 Task: Search one way flight ticket for 4 adults, 2 children, 2 infants in seat and 1 infant on lap in economy from Concord: Concord-padgett Regional Airport to Jackson: Jackson Hole Airport on 5-2-2023. Choice of flights is Singapure airlines. Number of bags: 1 carry on bag. Price is upto 75000. Outbound departure time preference is 9:00.
Action: Mouse moved to (247, 352)
Screenshot: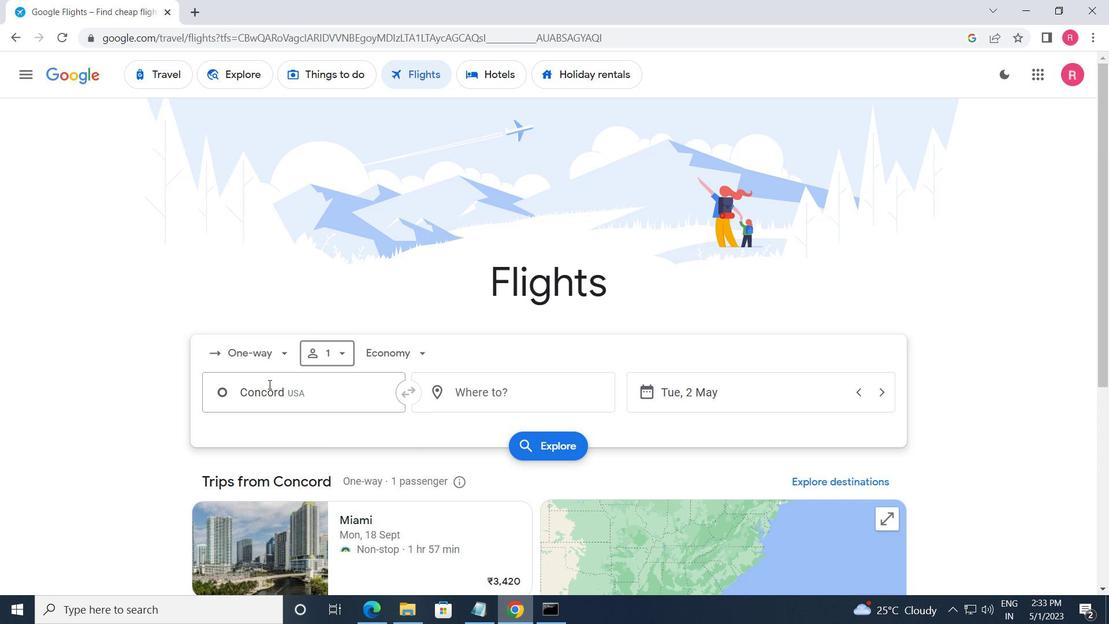 
Action: Mouse pressed left at (247, 352)
Screenshot: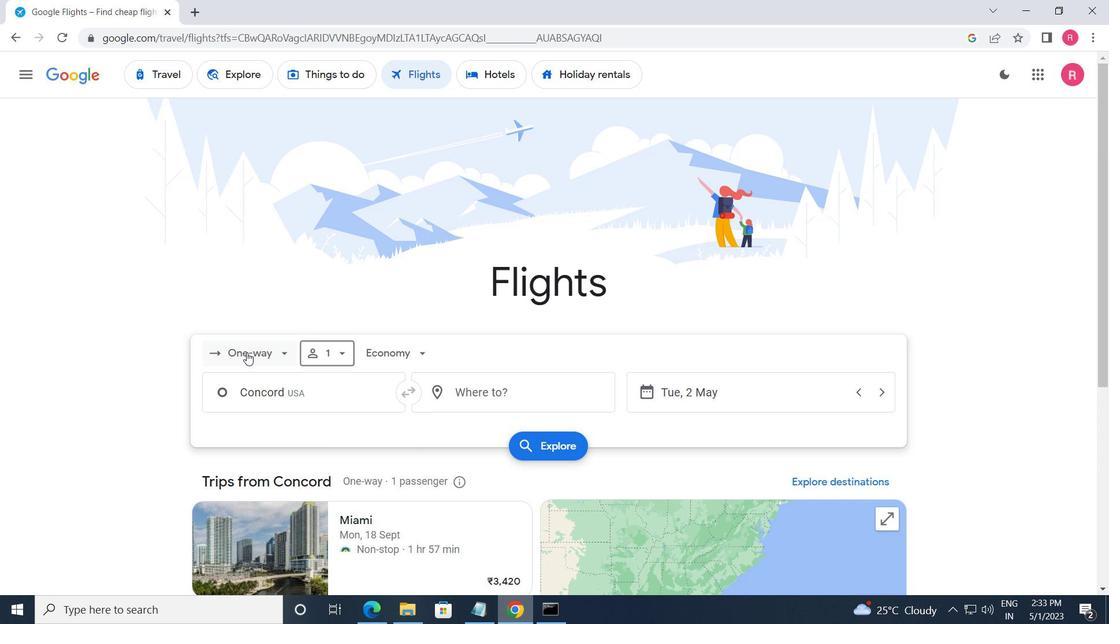 
Action: Mouse moved to (279, 414)
Screenshot: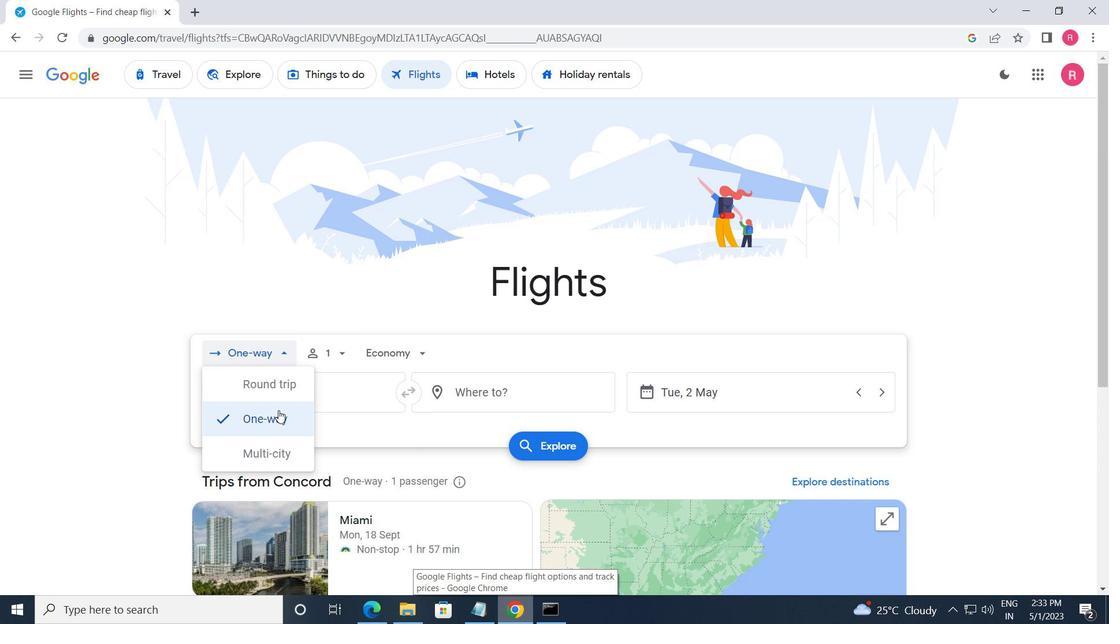 
Action: Mouse pressed left at (279, 414)
Screenshot: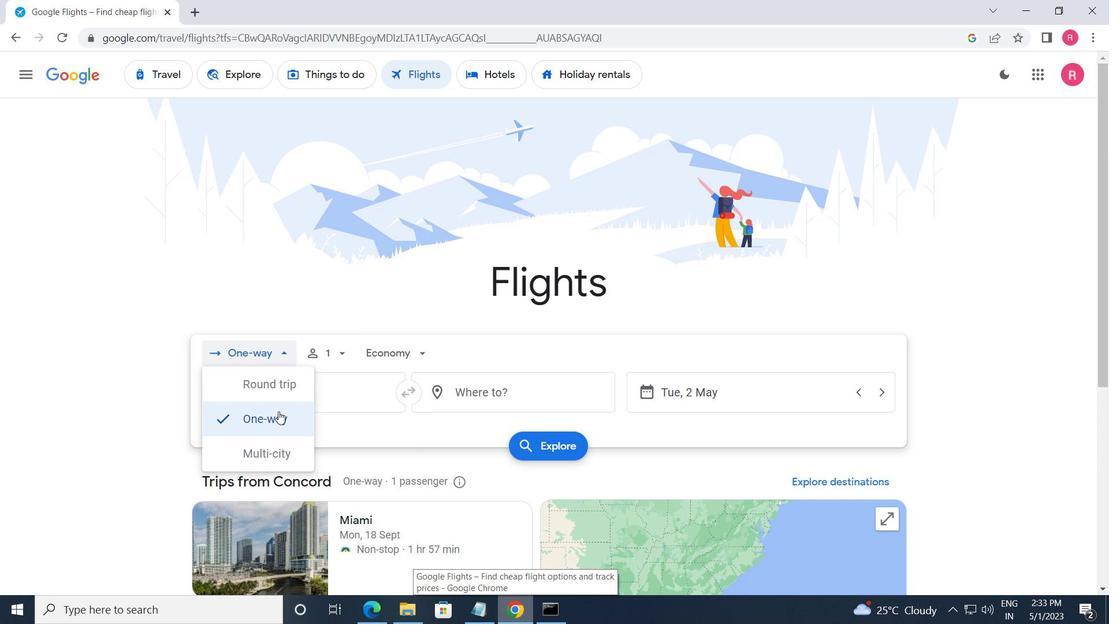 
Action: Mouse moved to (318, 356)
Screenshot: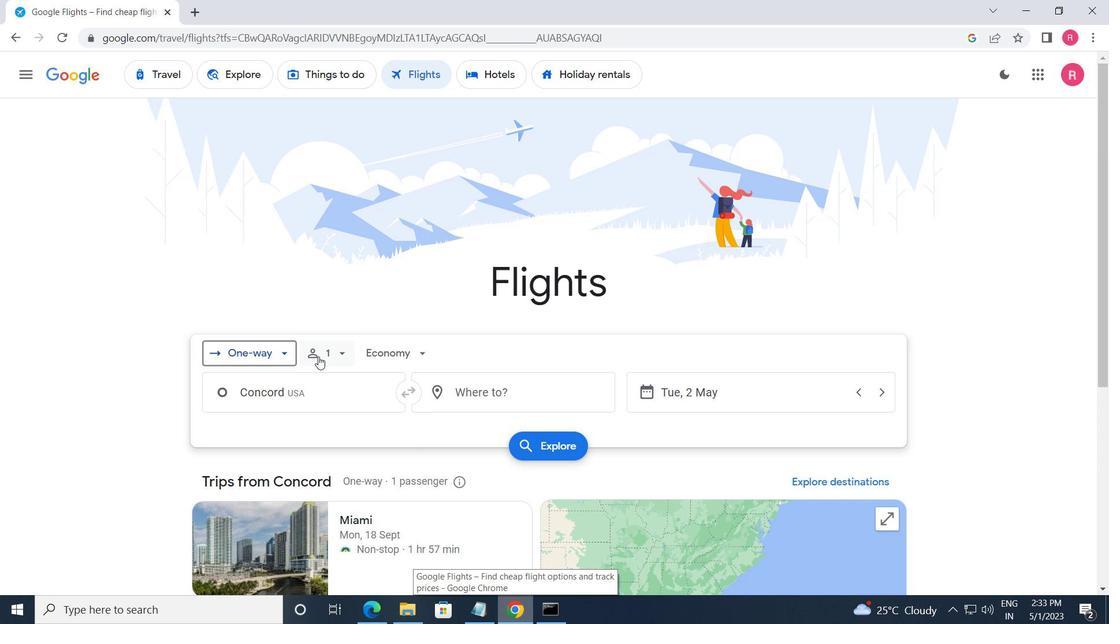 
Action: Mouse pressed left at (318, 356)
Screenshot: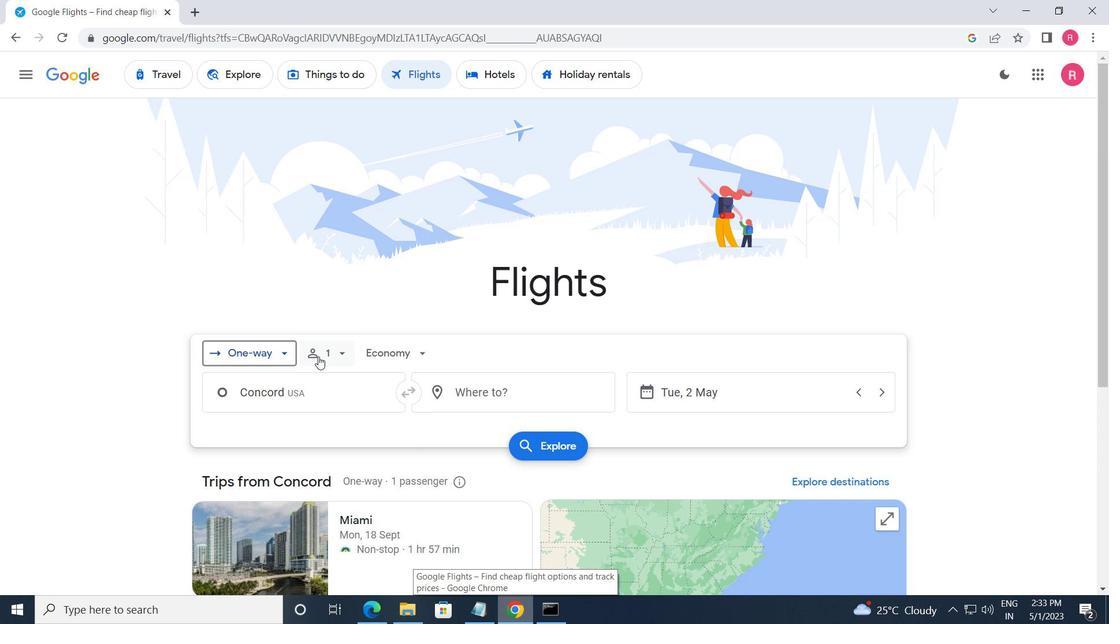 
Action: Mouse moved to (457, 381)
Screenshot: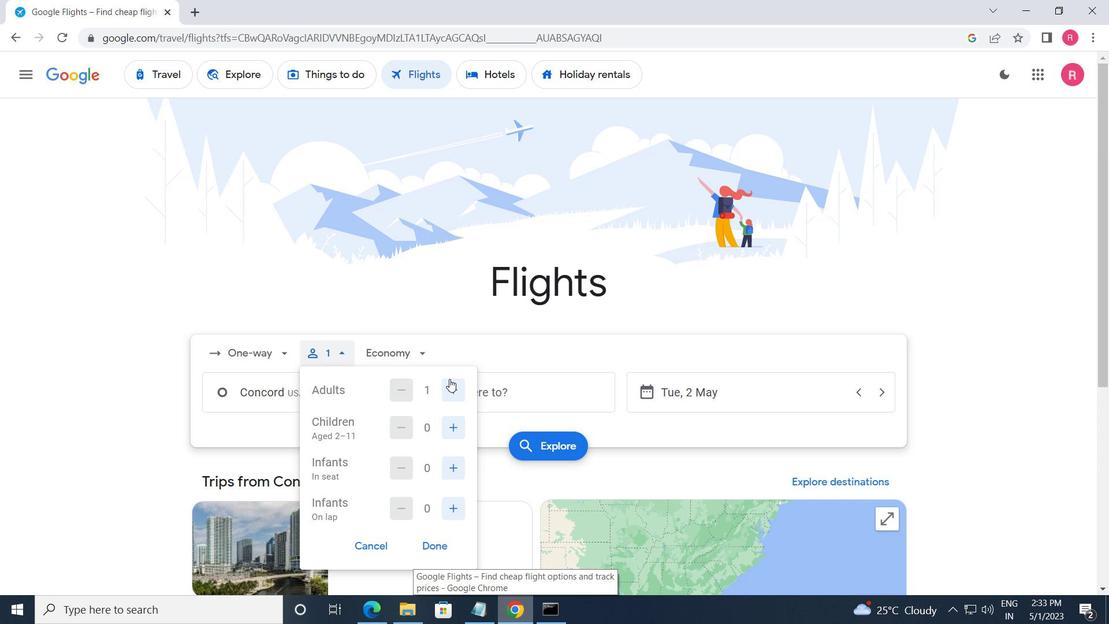 
Action: Mouse pressed left at (457, 381)
Screenshot: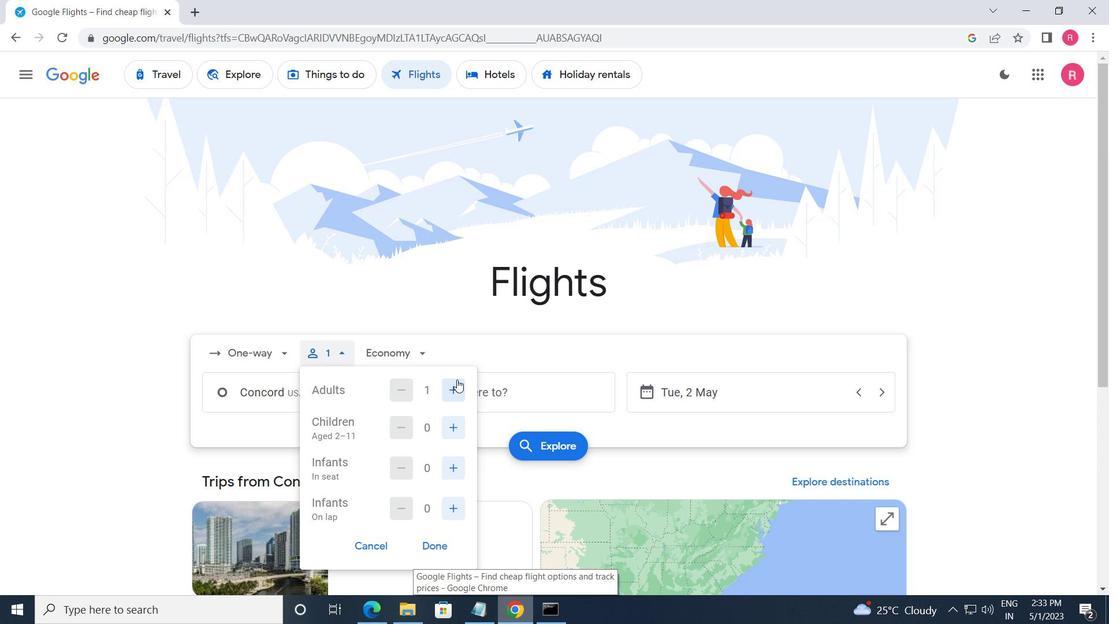 
Action: Mouse pressed left at (457, 381)
Screenshot: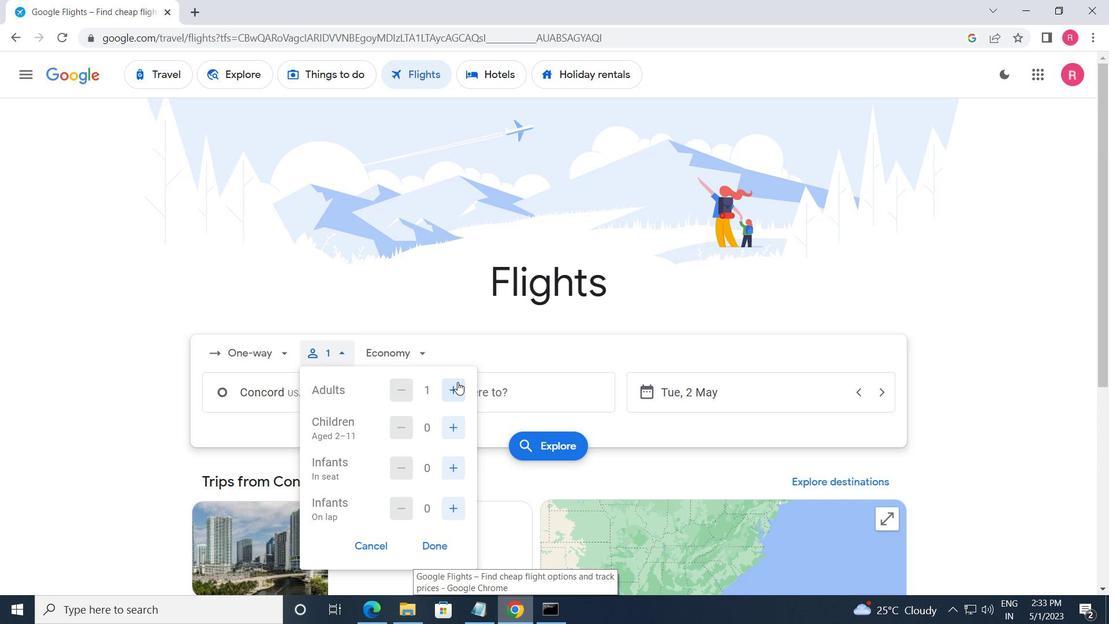 
Action: Mouse pressed left at (457, 381)
Screenshot: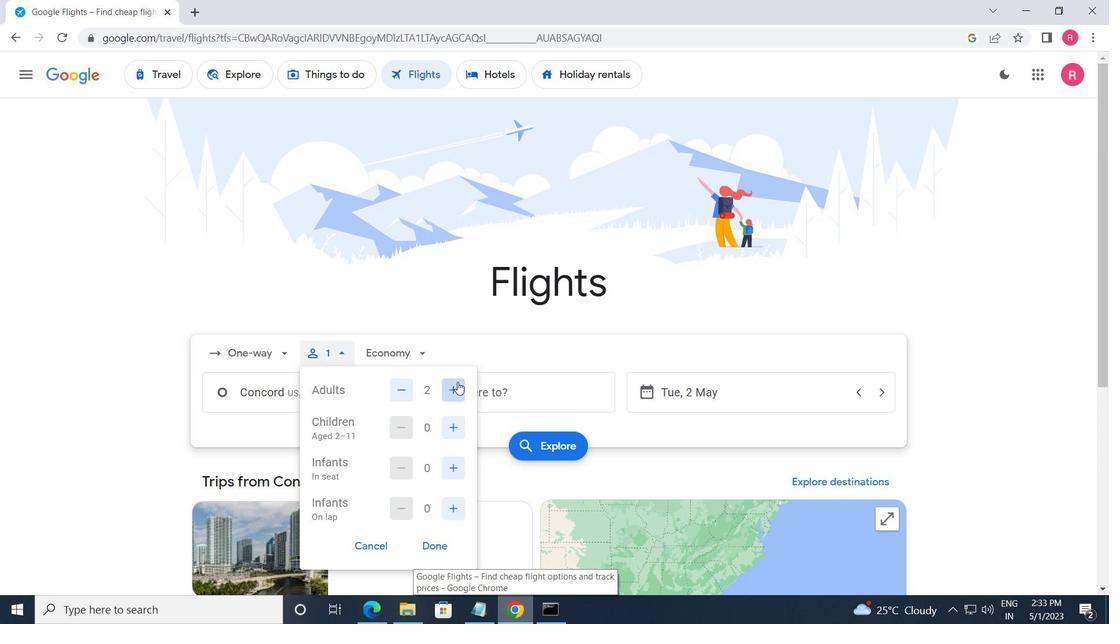 
Action: Mouse moved to (451, 432)
Screenshot: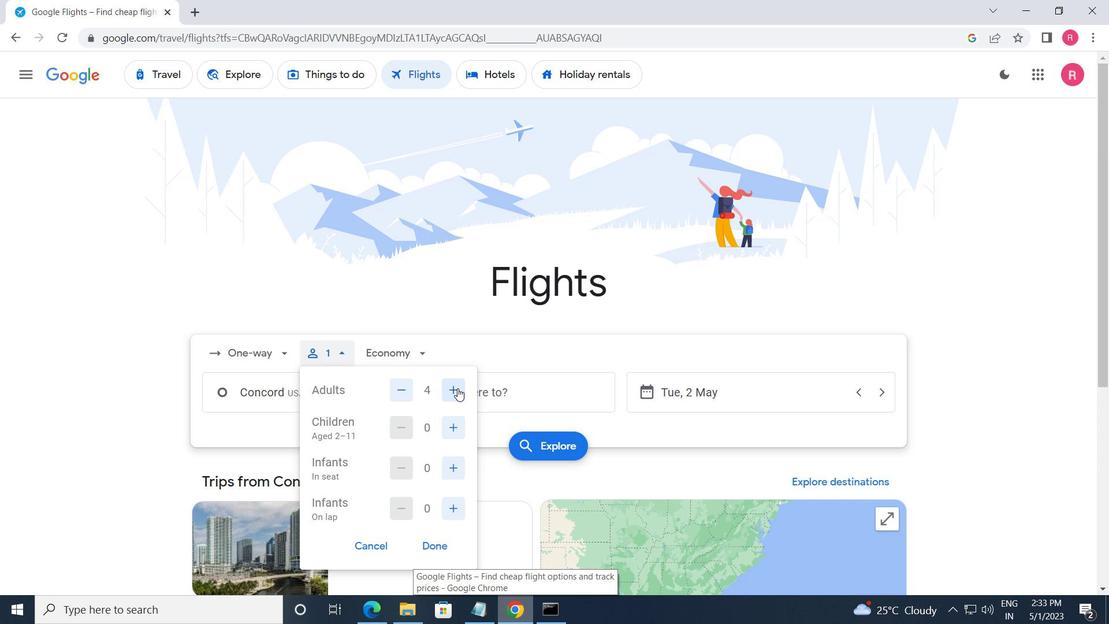 
Action: Mouse pressed left at (451, 432)
Screenshot: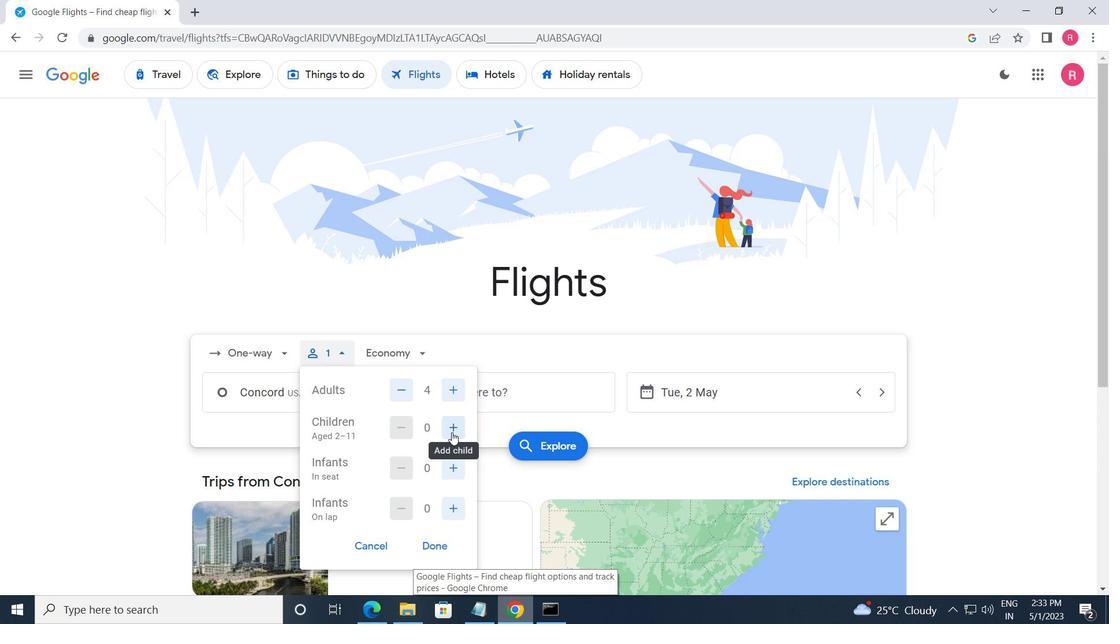 
Action: Mouse pressed left at (451, 432)
Screenshot: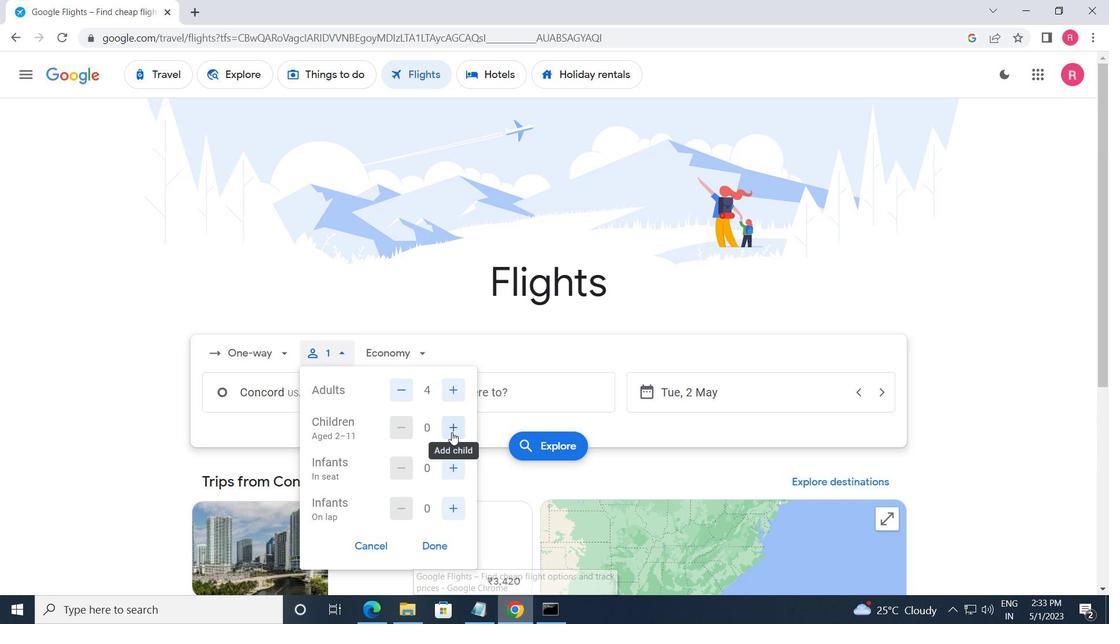 
Action: Mouse pressed left at (451, 432)
Screenshot: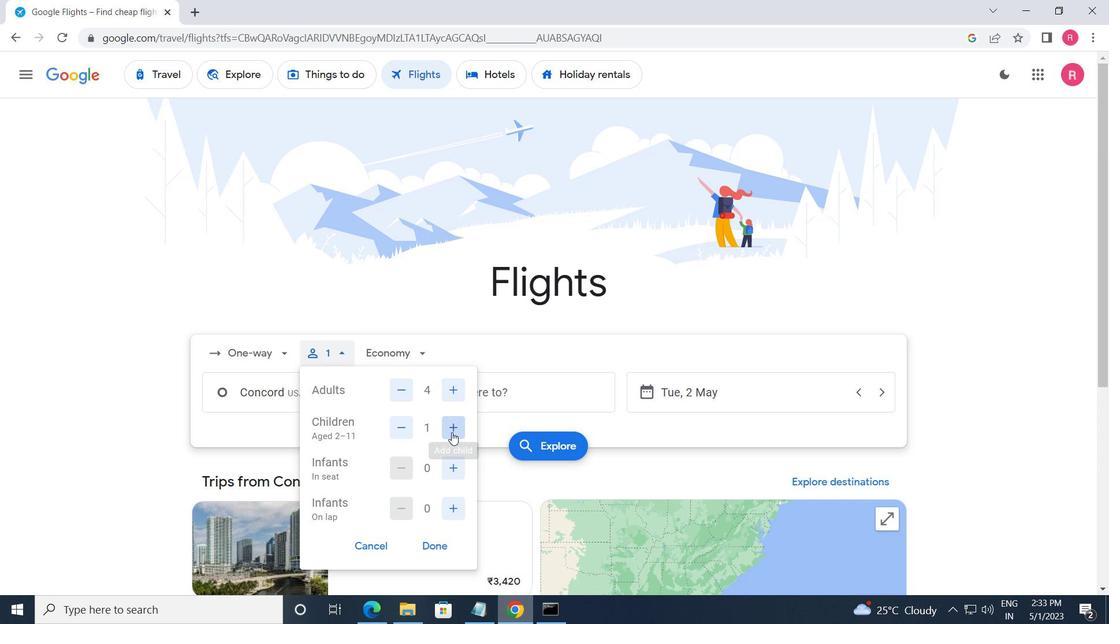 
Action: Mouse moved to (412, 432)
Screenshot: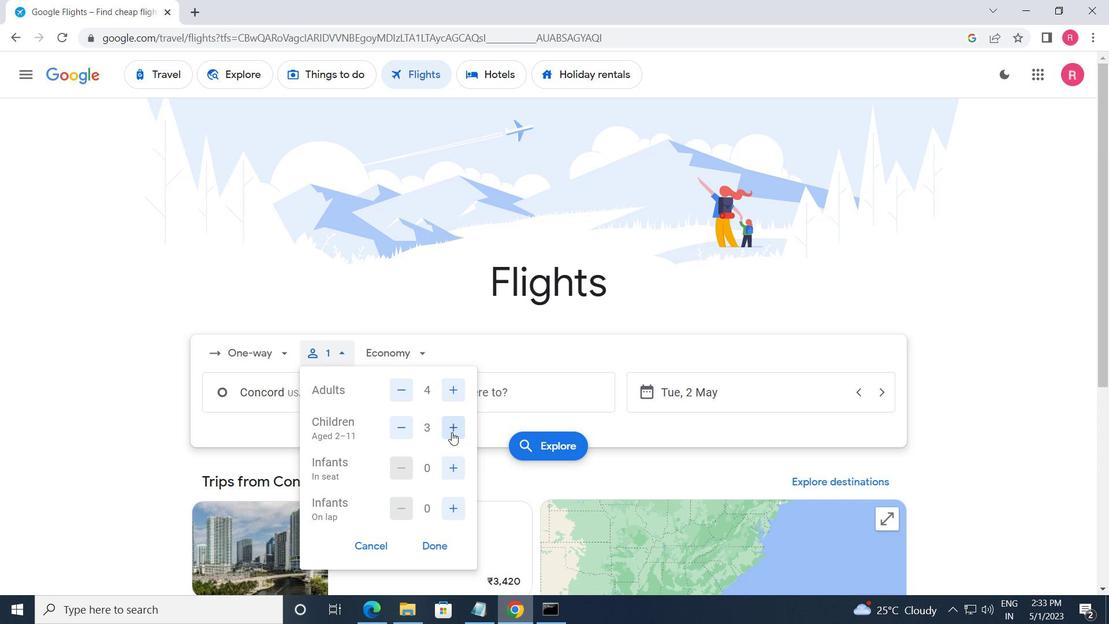 
Action: Mouse pressed left at (412, 432)
Screenshot: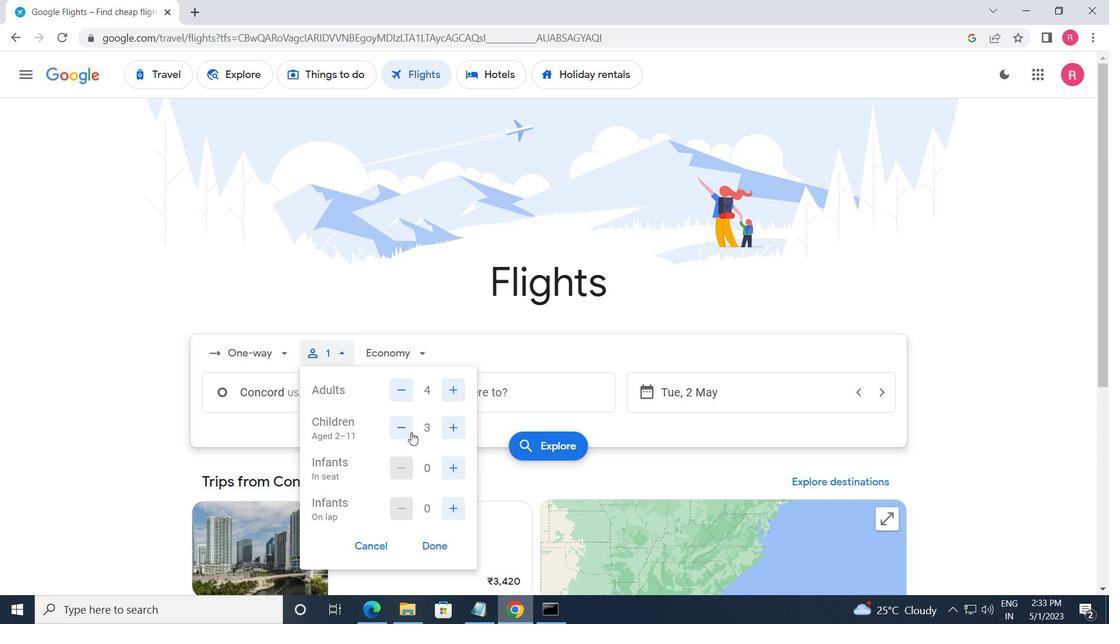 
Action: Mouse moved to (457, 468)
Screenshot: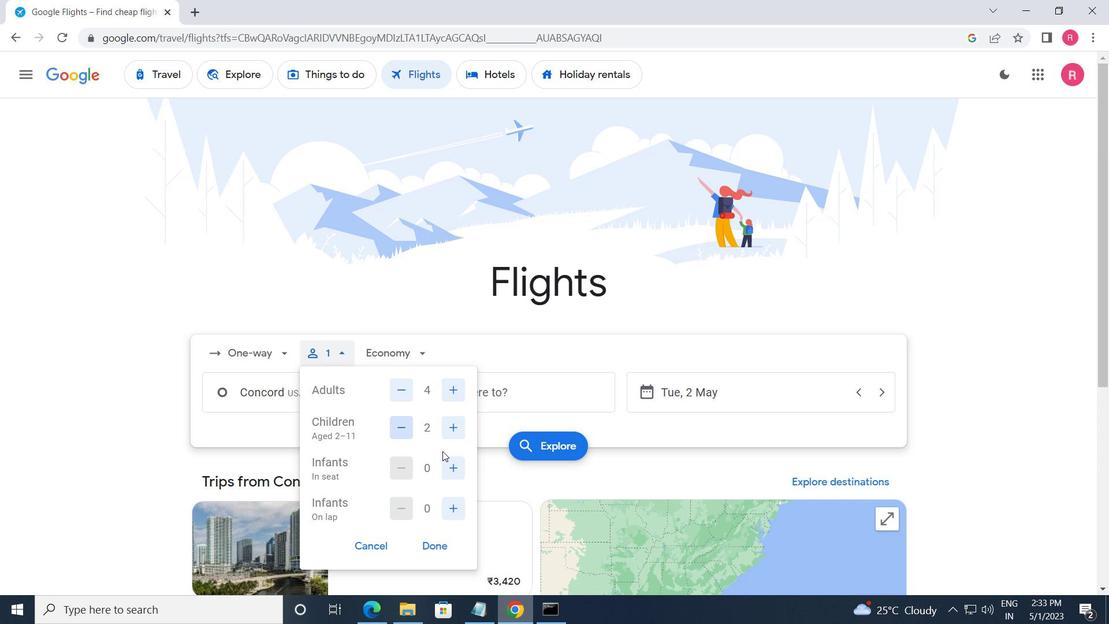 
Action: Mouse pressed left at (457, 468)
Screenshot: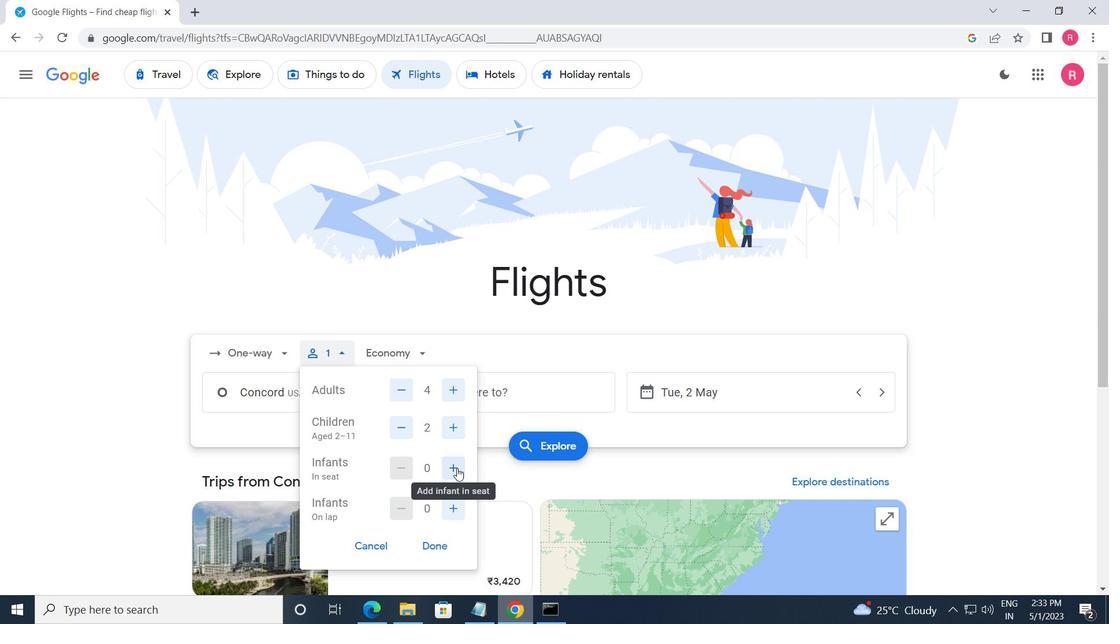 
Action: Mouse pressed left at (457, 468)
Screenshot: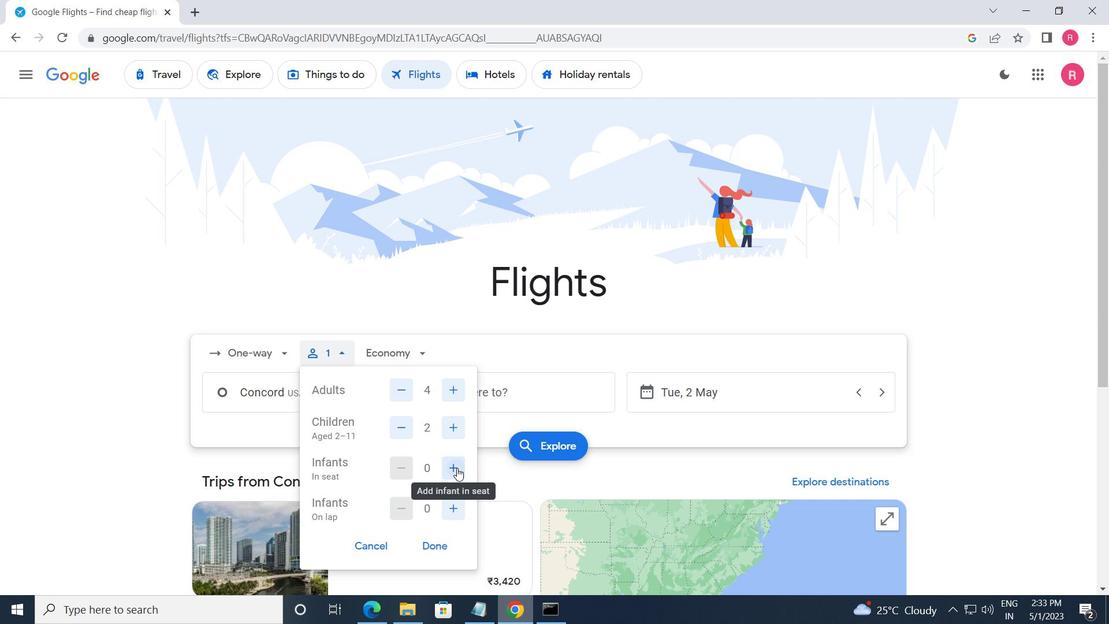 
Action: Mouse moved to (458, 513)
Screenshot: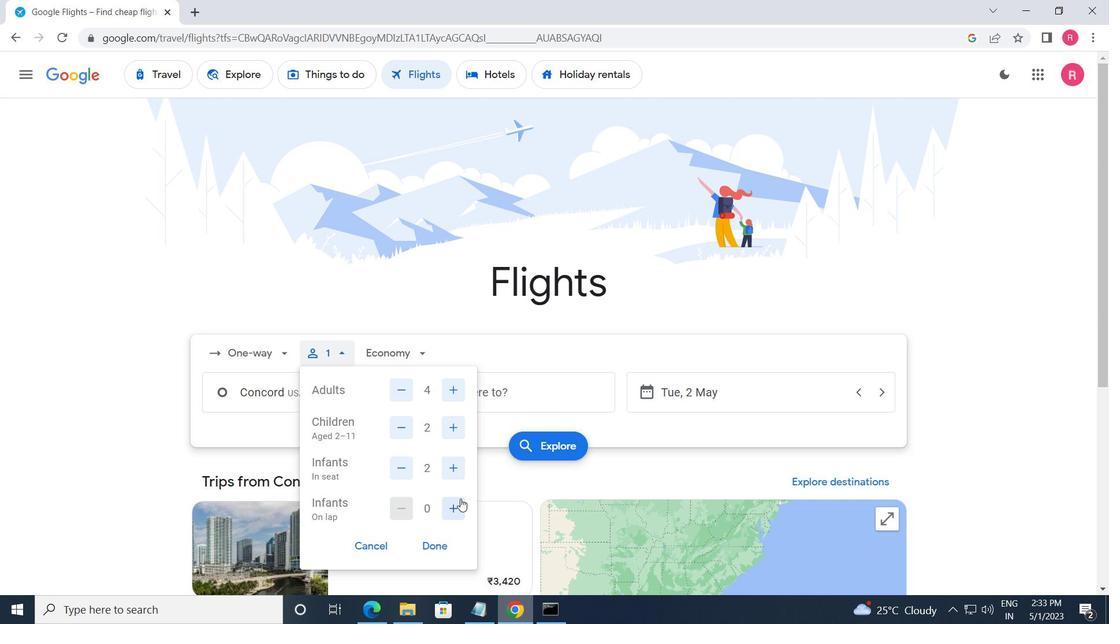
Action: Mouse pressed left at (458, 513)
Screenshot: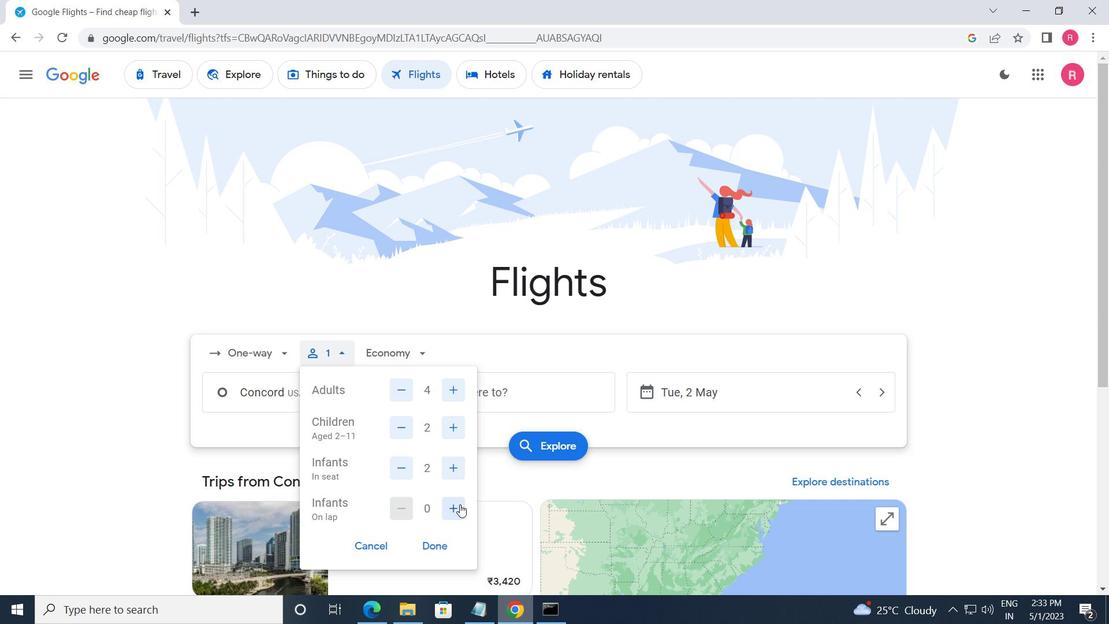 
Action: Mouse moved to (440, 547)
Screenshot: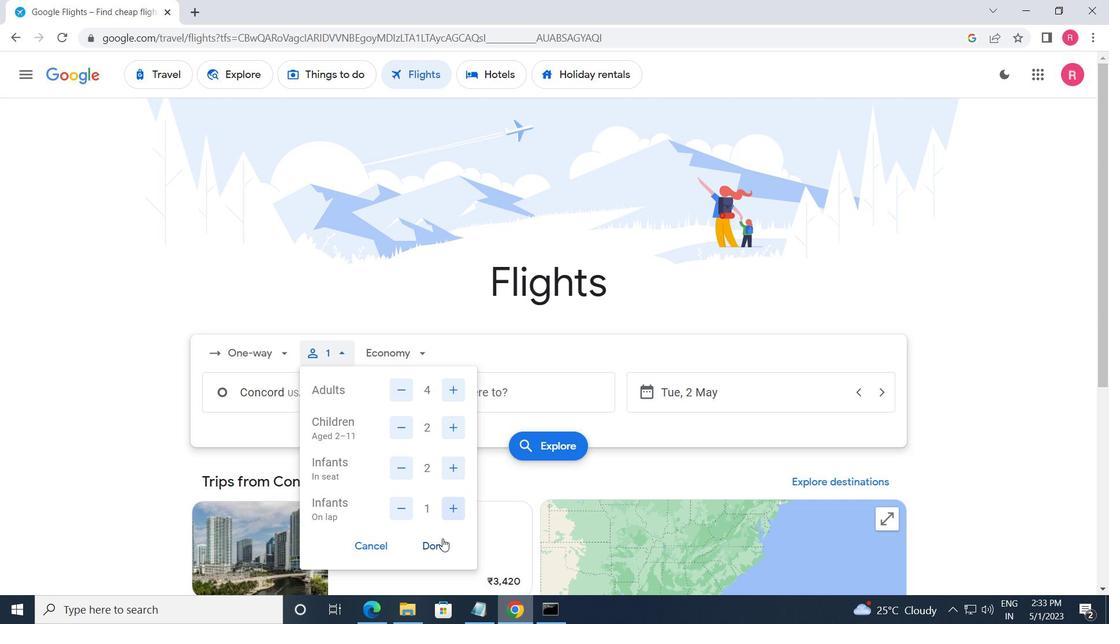 
Action: Mouse pressed left at (440, 547)
Screenshot: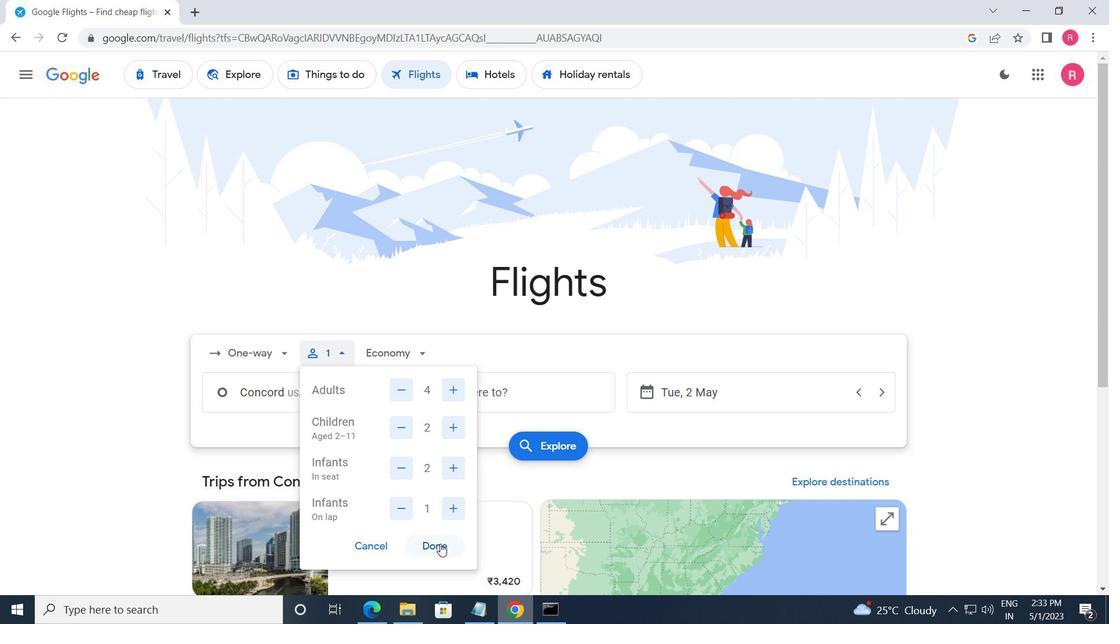 
Action: Mouse moved to (394, 362)
Screenshot: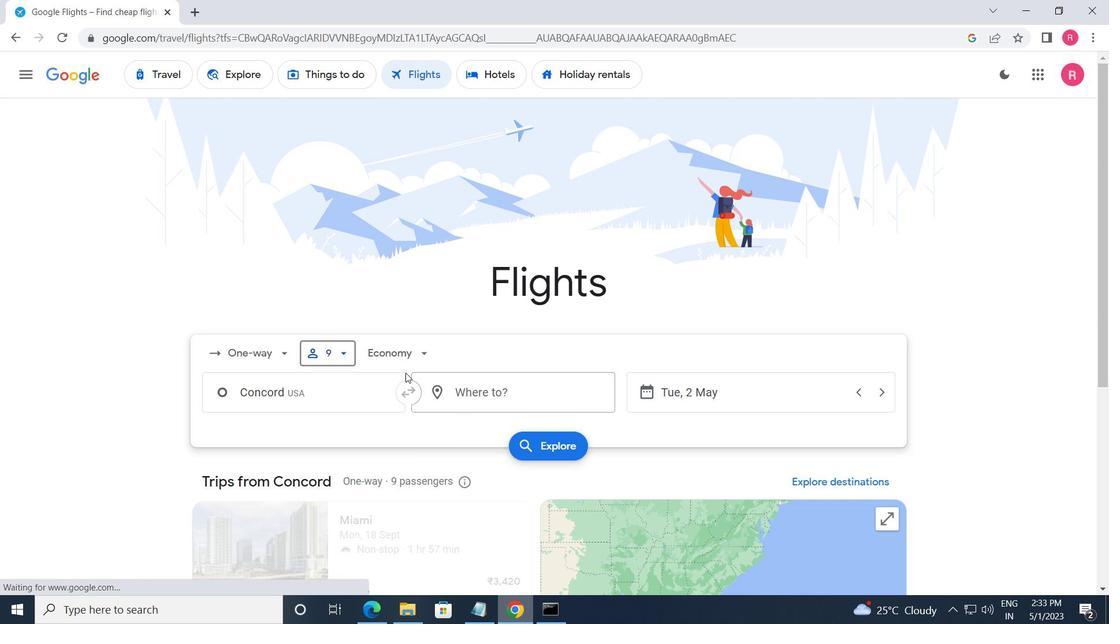 
Action: Mouse pressed left at (394, 362)
Screenshot: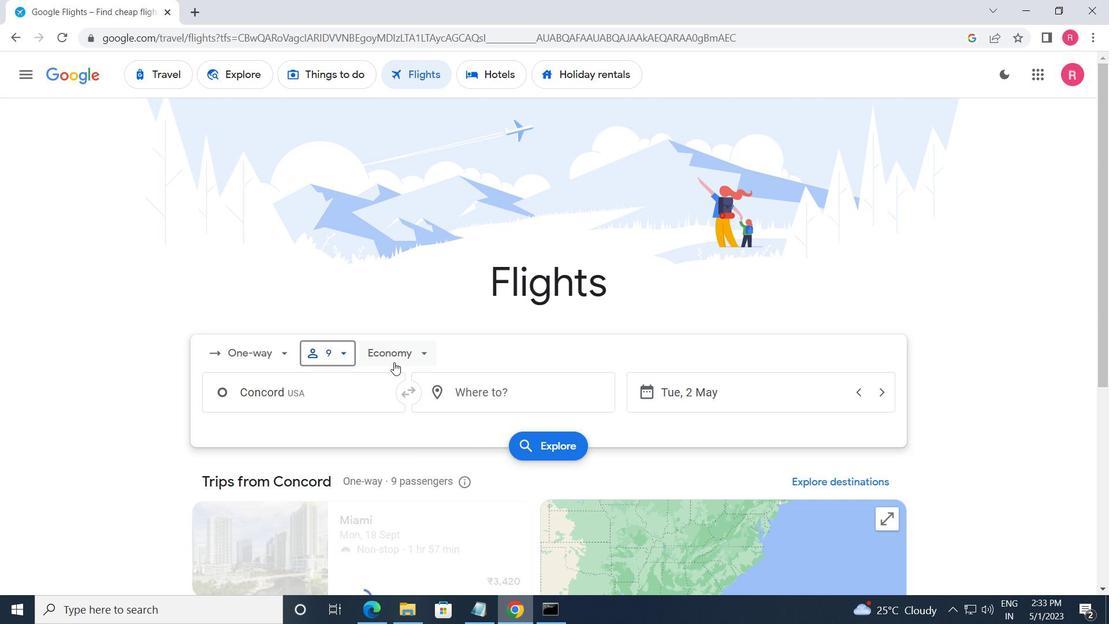 
Action: Mouse moved to (422, 390)
Screenshot: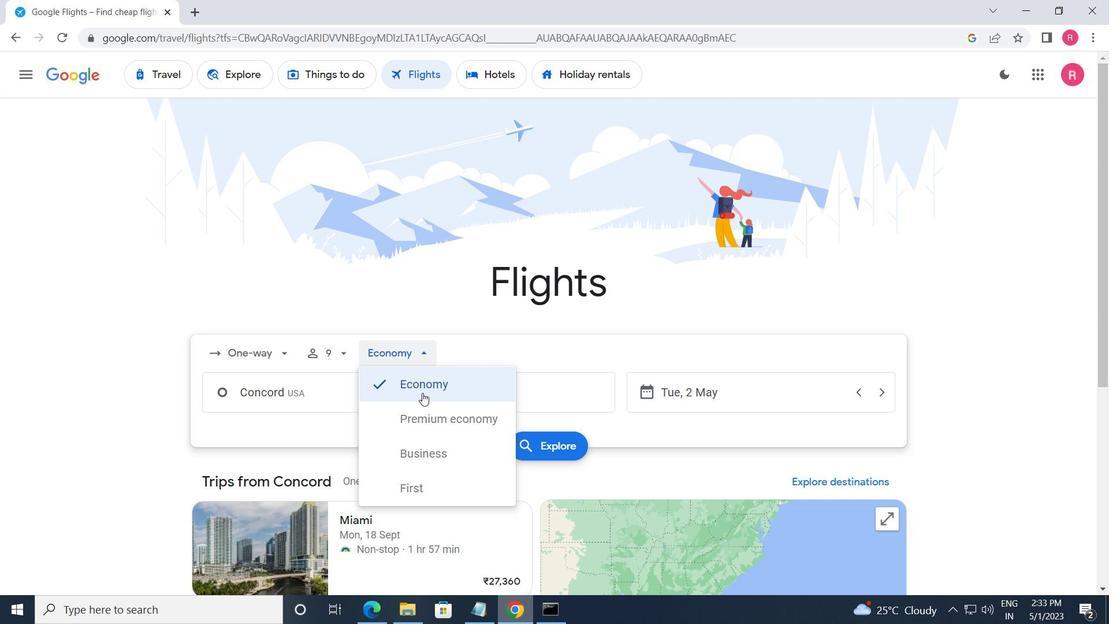 
Action: Mouse pressed left at (422, 390)
Screenshot: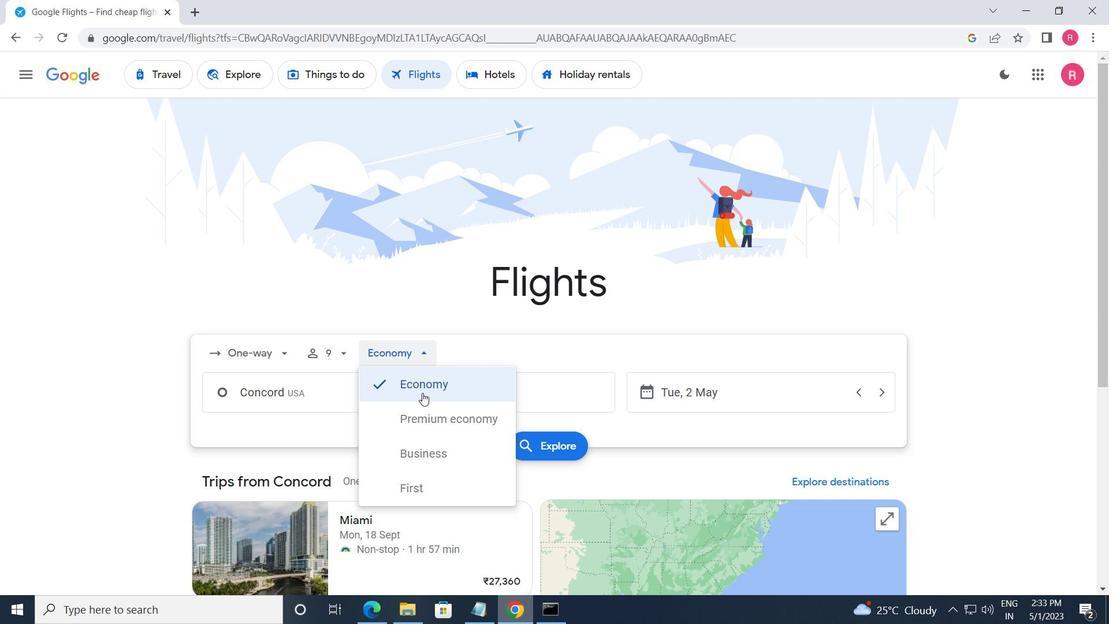 
Action: Mouse moved to (350, 398)
Screenshot: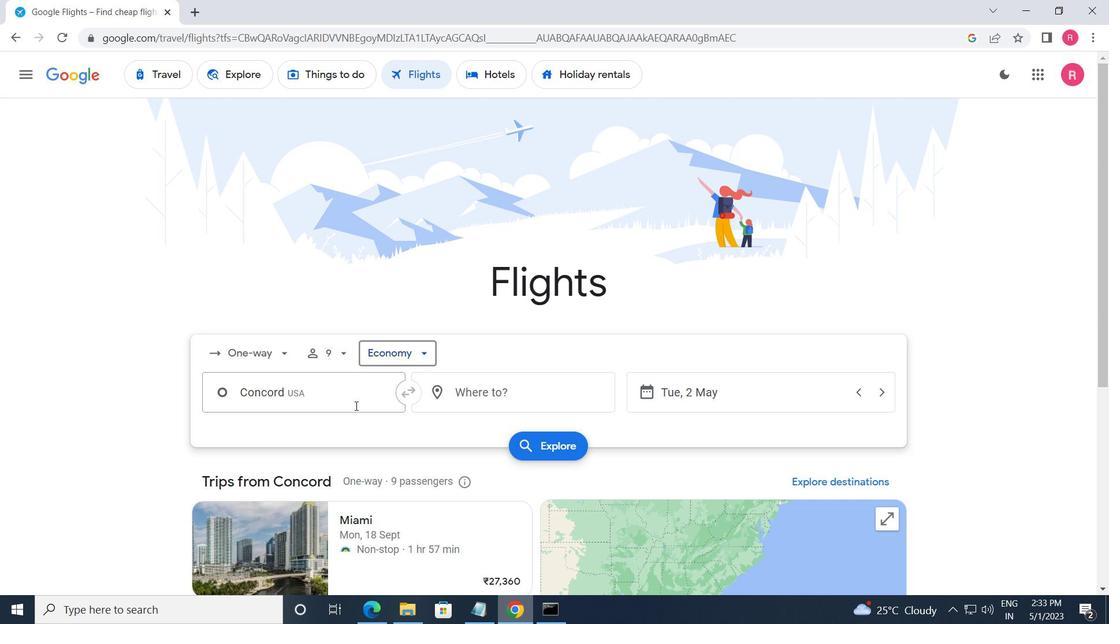 
Action: Mouse pressed left at (350, 398)
Screenshot: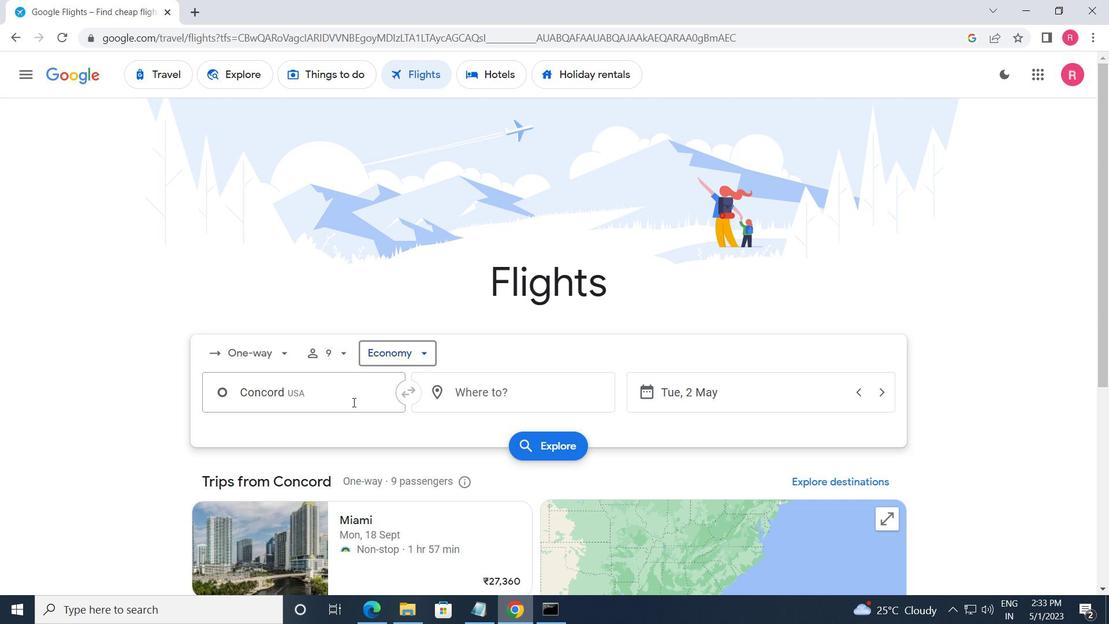 
Action: Key pressed <Key.space><Key.shift_r>P<Key.backspace>
Screenshot: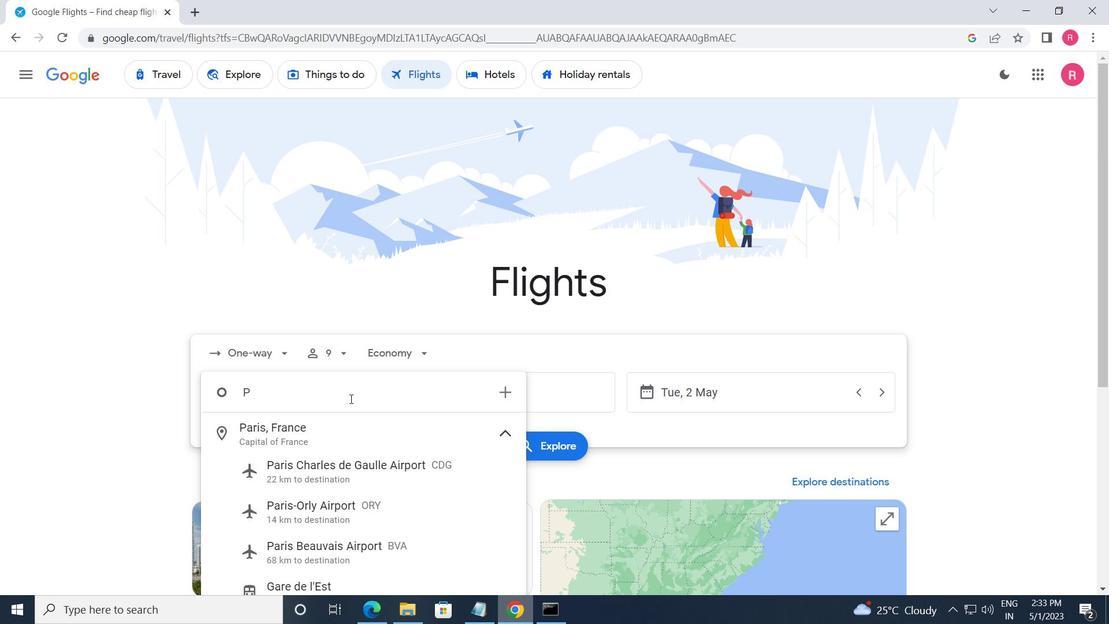 
Action: Mouse moved to (361, 429)
Screenshot: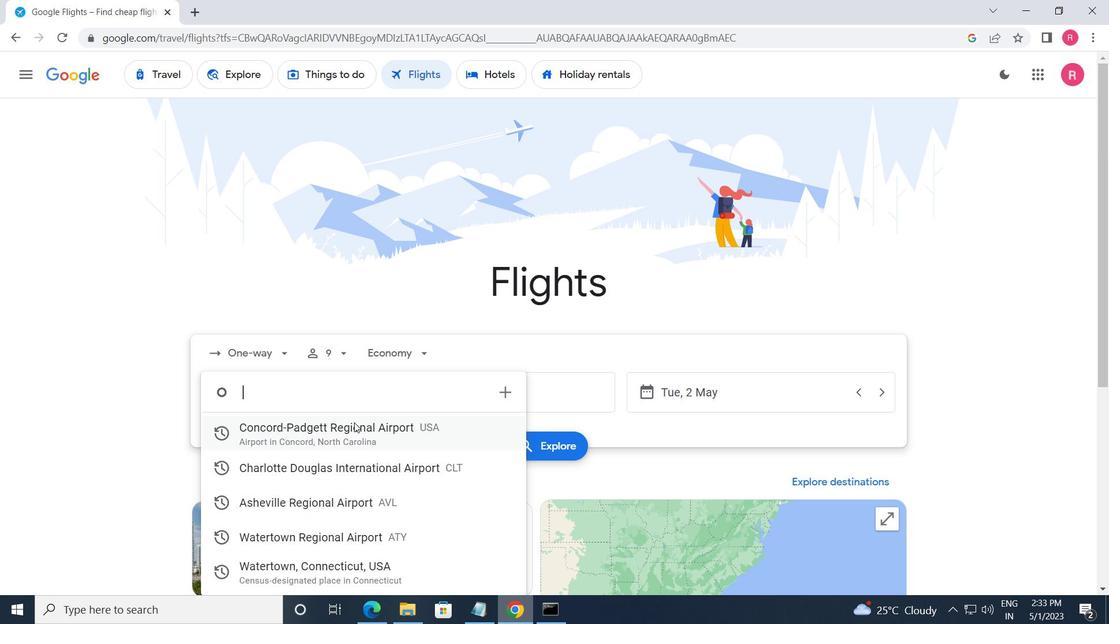 
Action: Mouse pressed left at (361, 429)
Screenshot: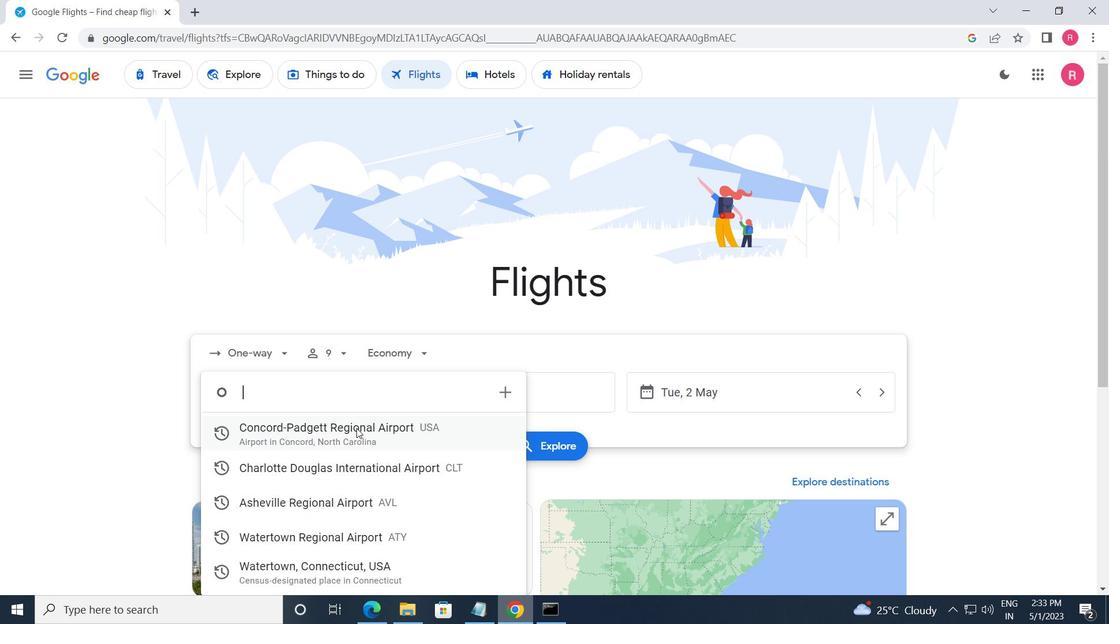 
Action: Mouse moved to (505, 397)
Screenshot: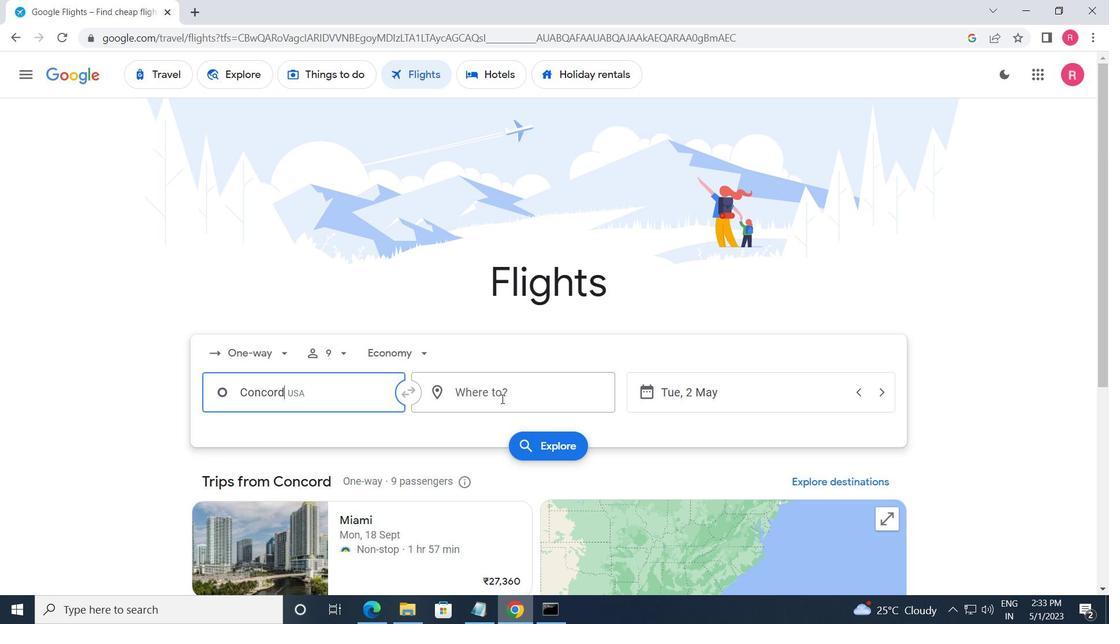 
Action: Mouse pressed left at (505, 397)
Screenshot: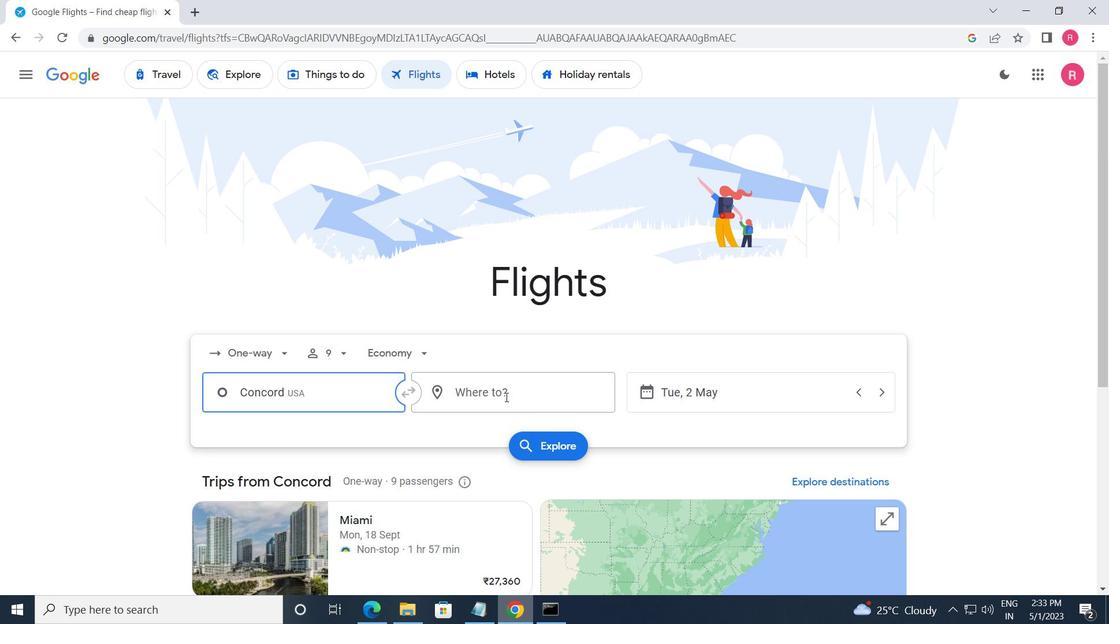 
Action: Mouse moved to (519, 536)
Screenshot: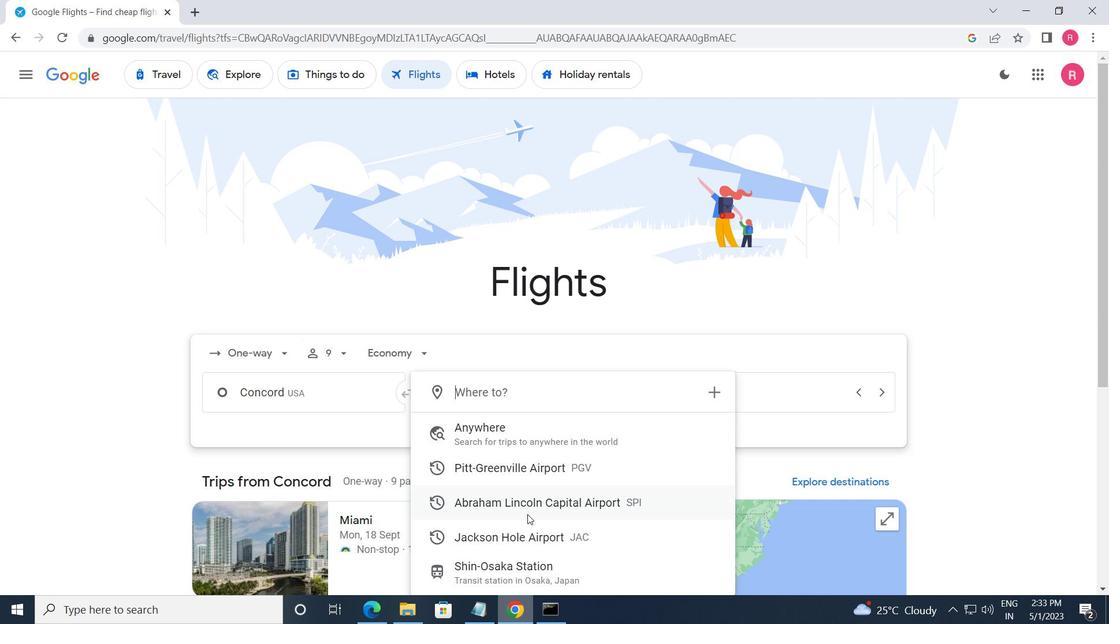
Action: Mouse pressed left at (519, 536)
Screenshot: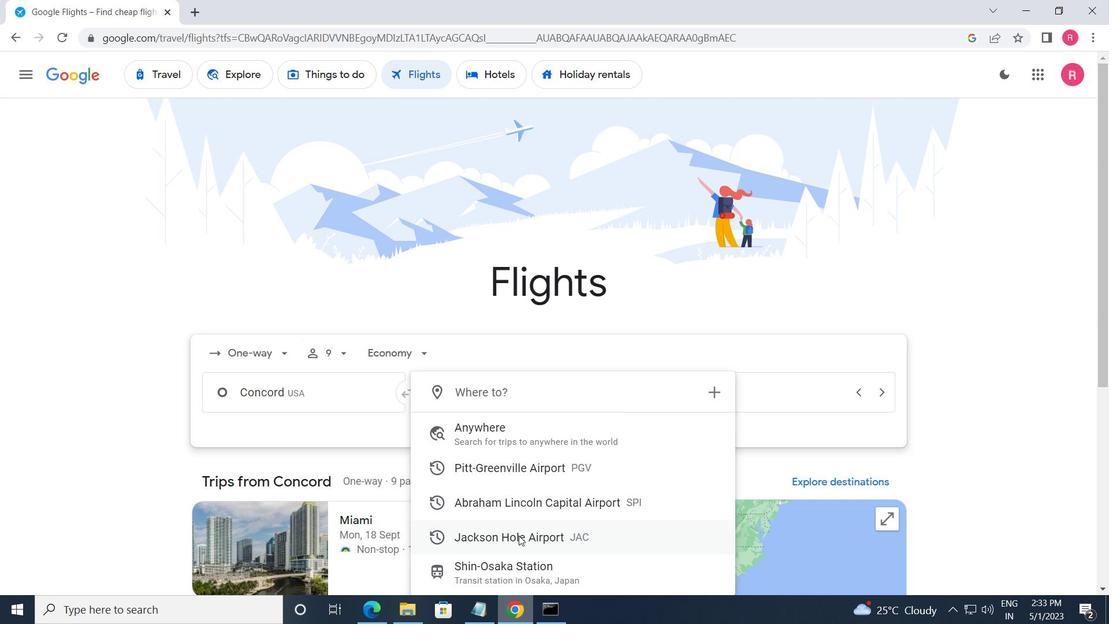 
Action: Mouse moved to (729, 394)
Screenshot: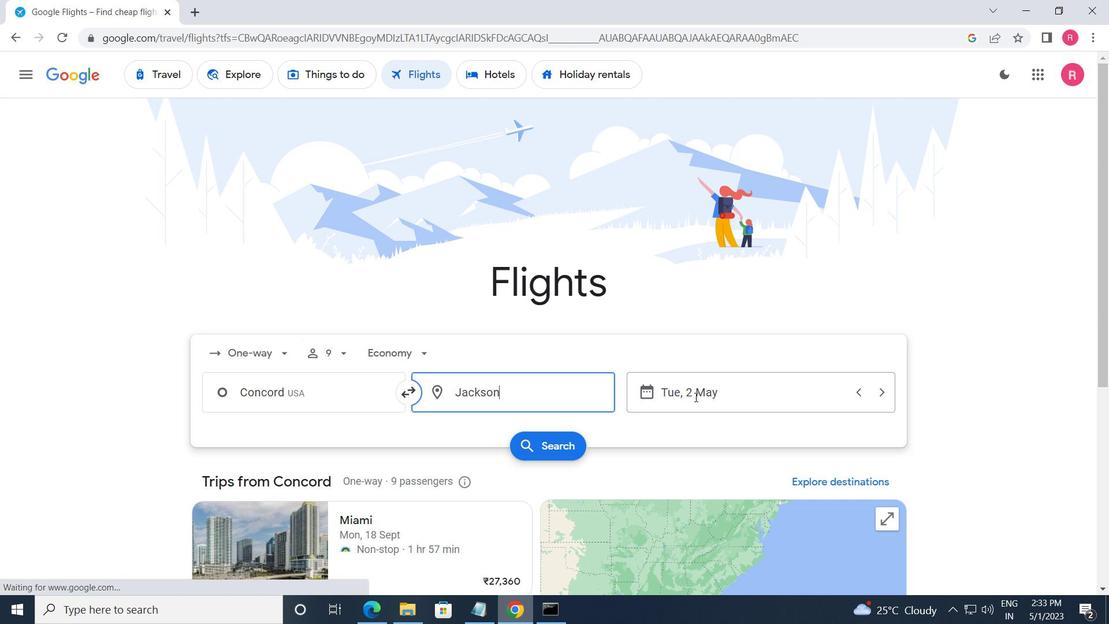 
Action: Mouse pressed left at (729, 394)
Screenshot: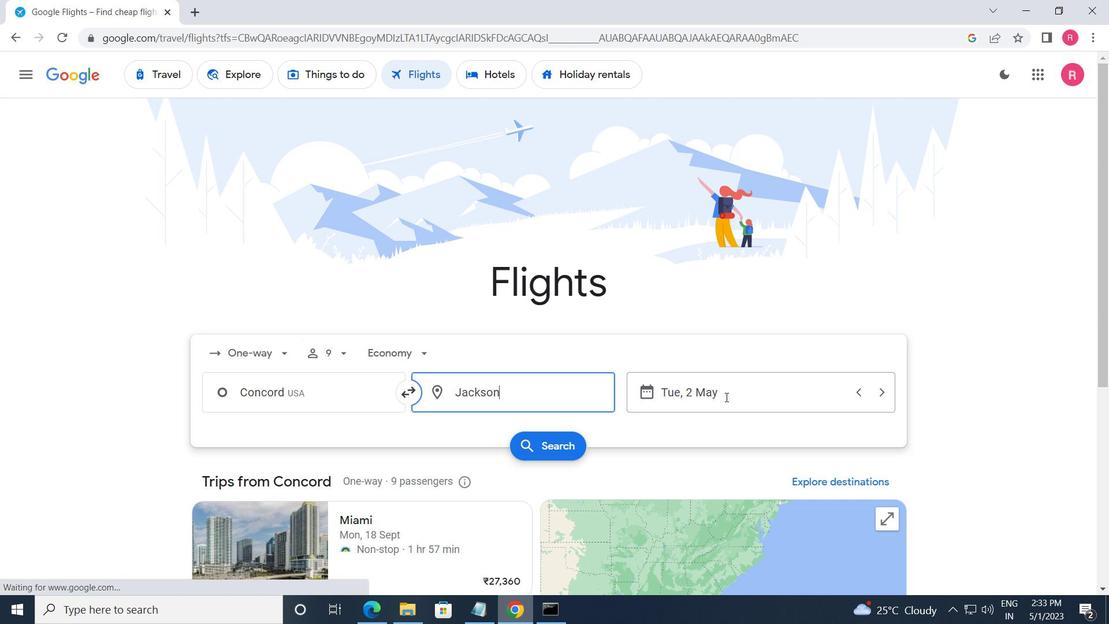 
Action: Mouse moved to (450, 344)
Screenshot: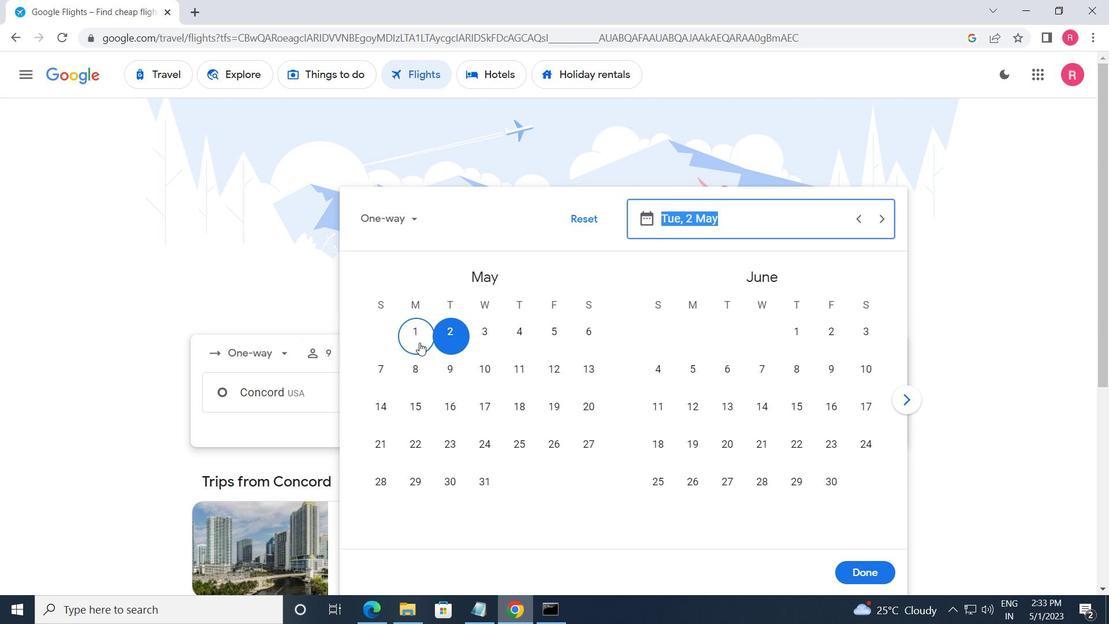 
Action: Mouse pressed left at (450, 344)
Screenshot: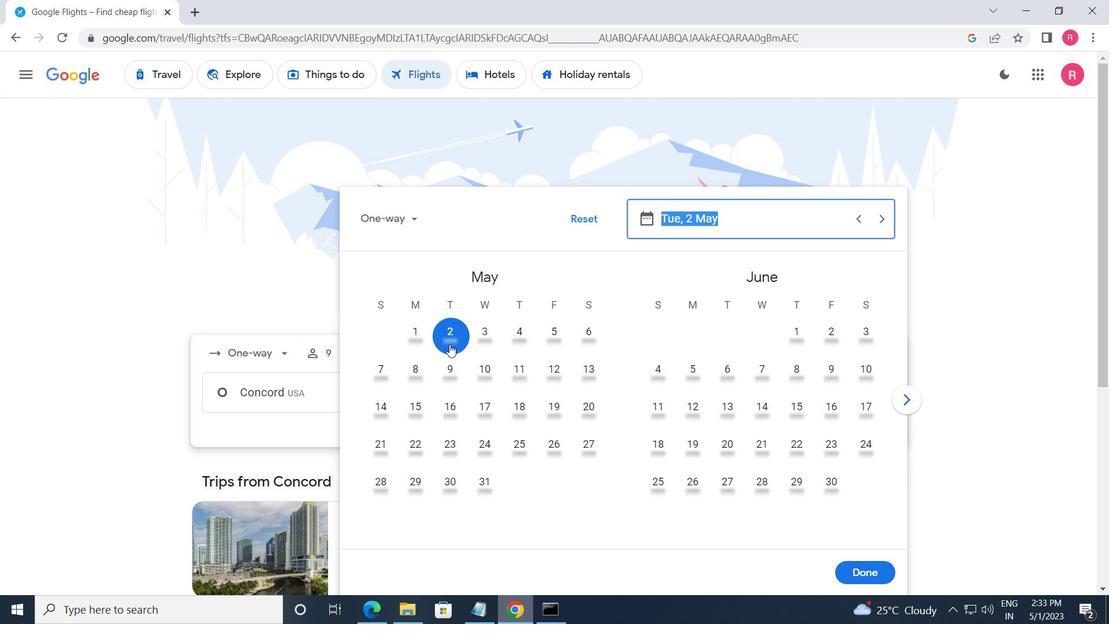 
Action: Mouse moved to (870, 574)
Screenshot: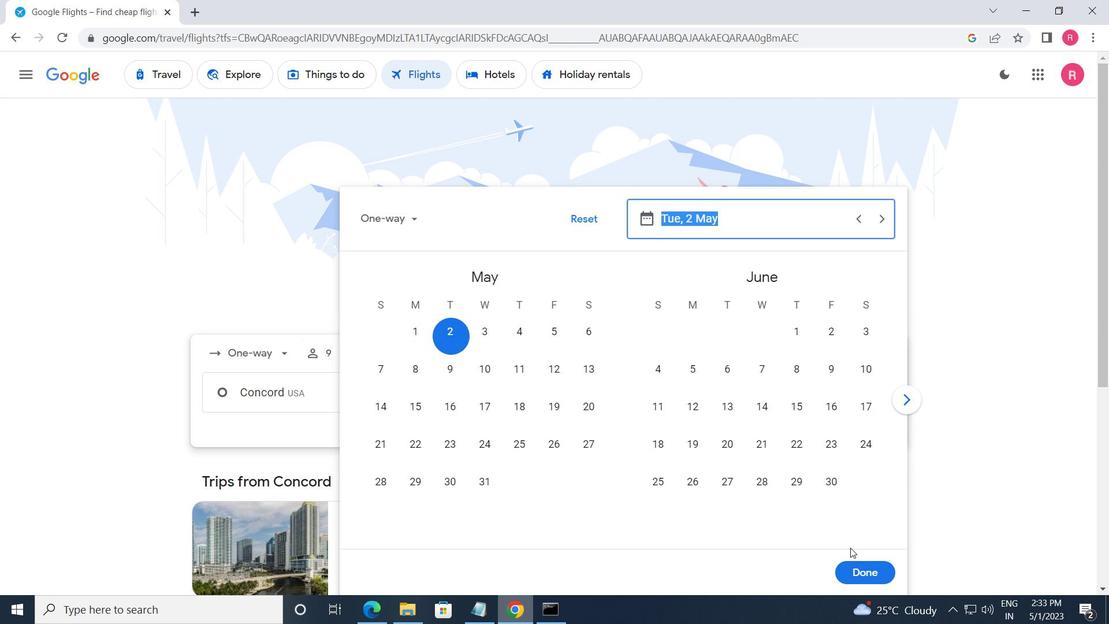 
Action: Mouse pressed left at (870, 574)
Screenshot: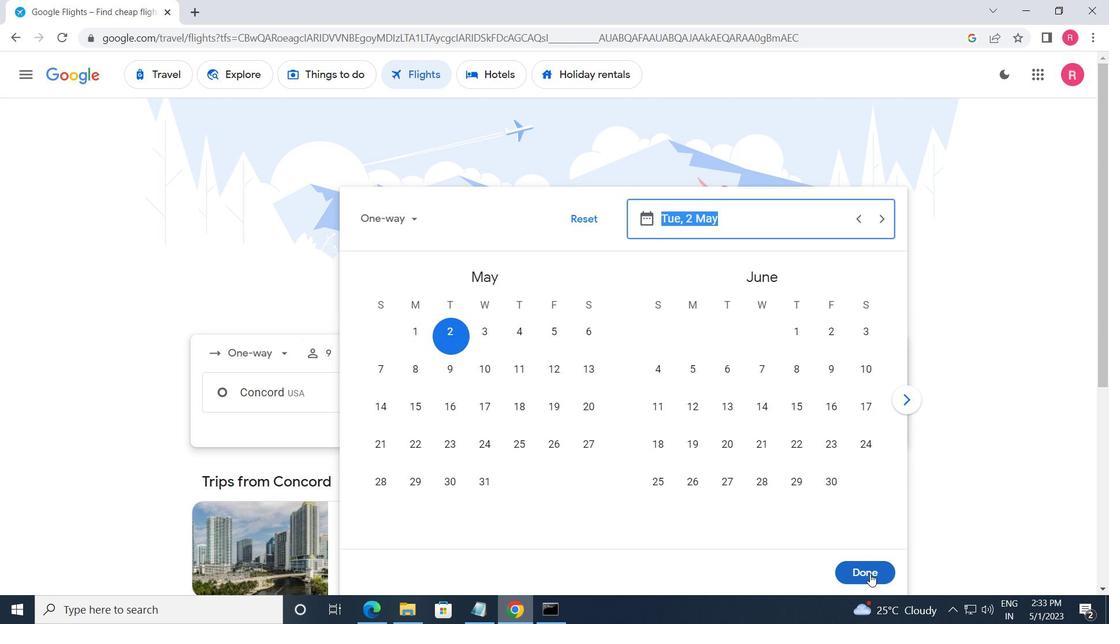 
Action: Mouse moved to (529, 450)
Screenshot: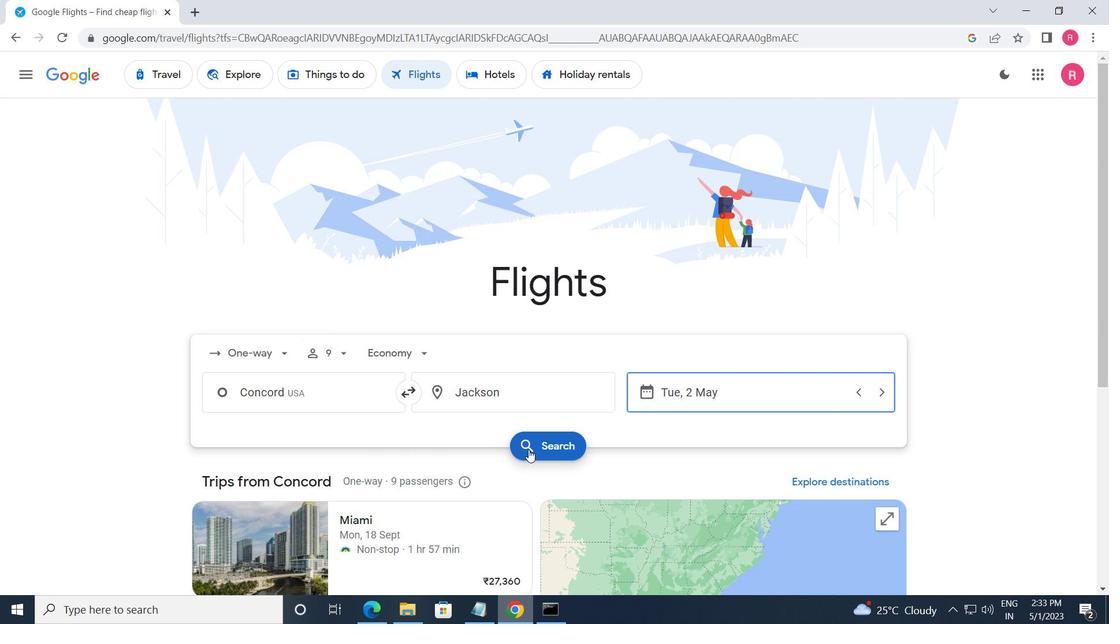 
Action: Mouse pressed left at (529, 450)
Screenshot: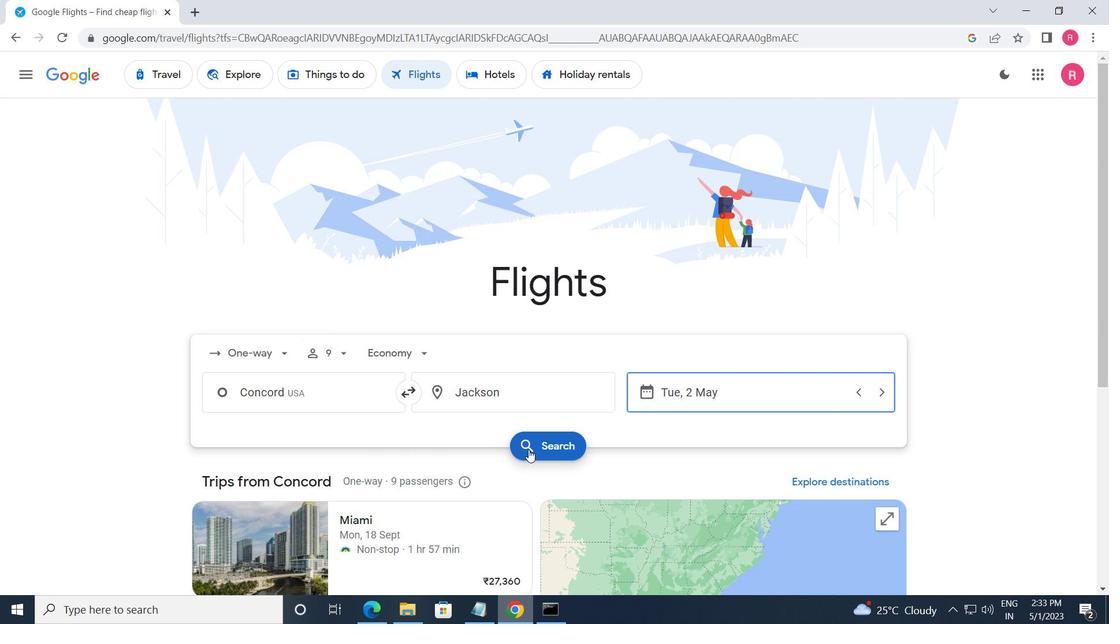 
Action: Mouse moved to (202, 210)
Screenshot: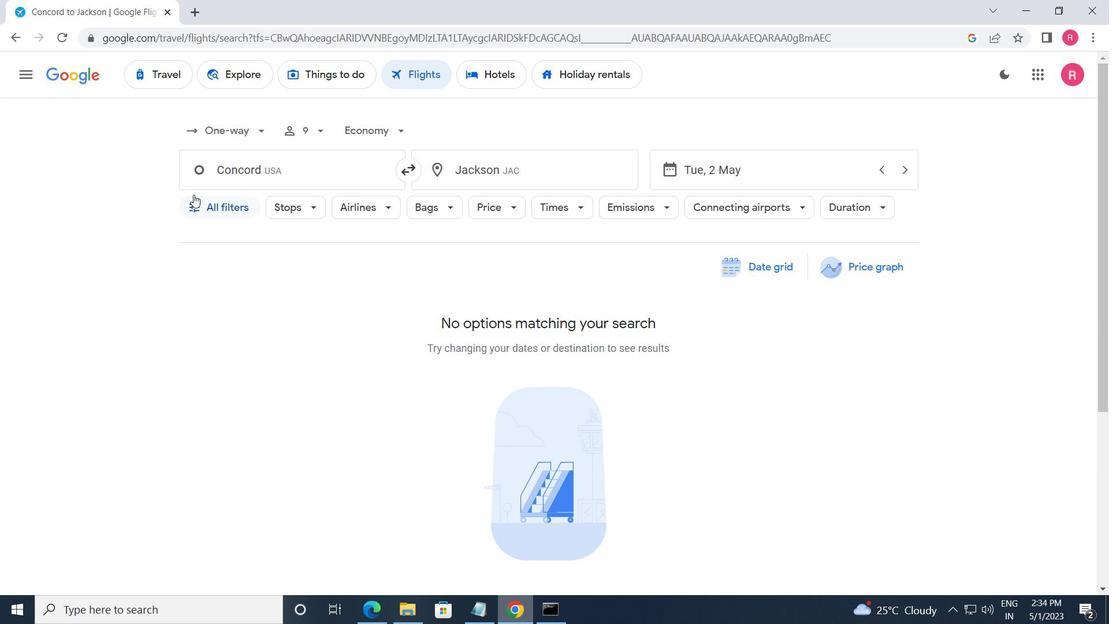 
Action: Mouse pressed left at (202, 210)
Screenshot: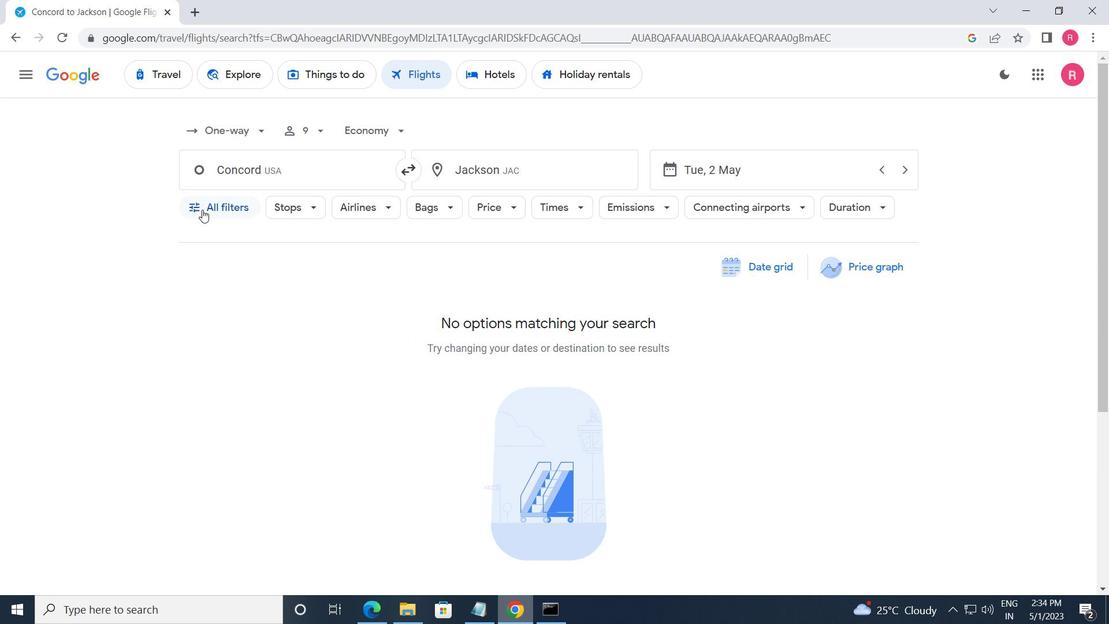 
Action: Mouse moved to (279, 398)
Screenshot: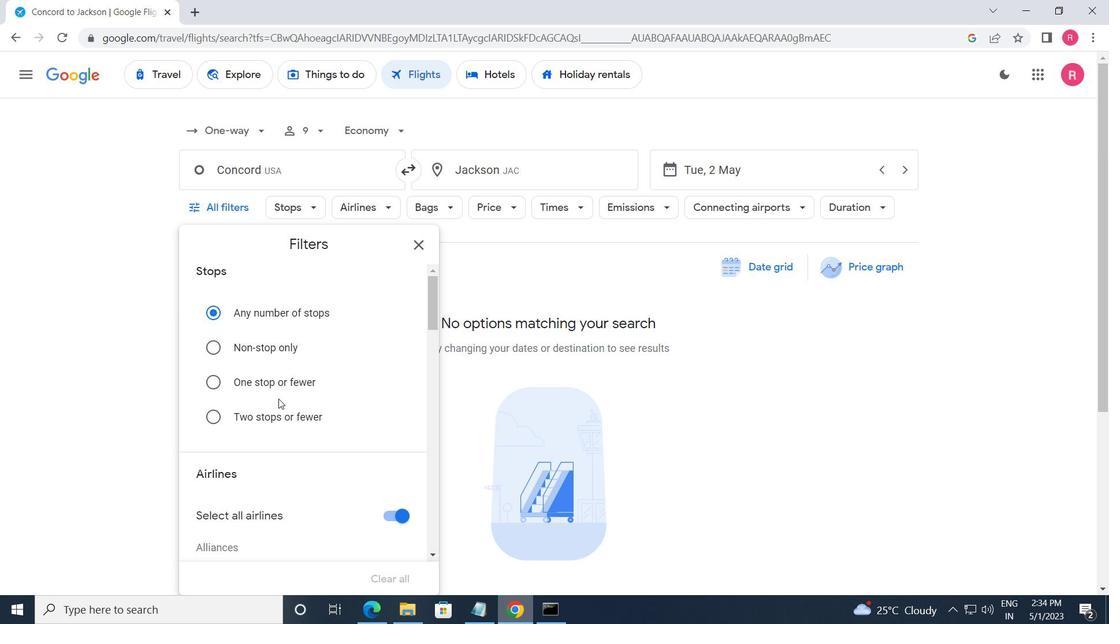 
Action: Mouse scrolled (279, 397) with delta (0, 0)
Screenshot: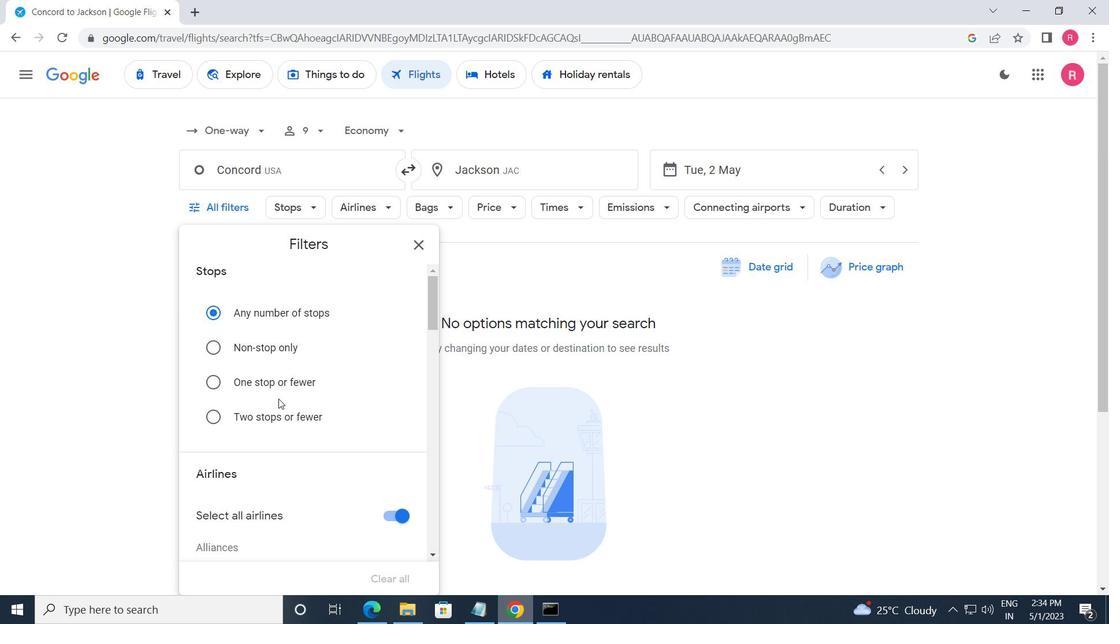 
Action: Mouse moved to (279, 398)
Screenshot: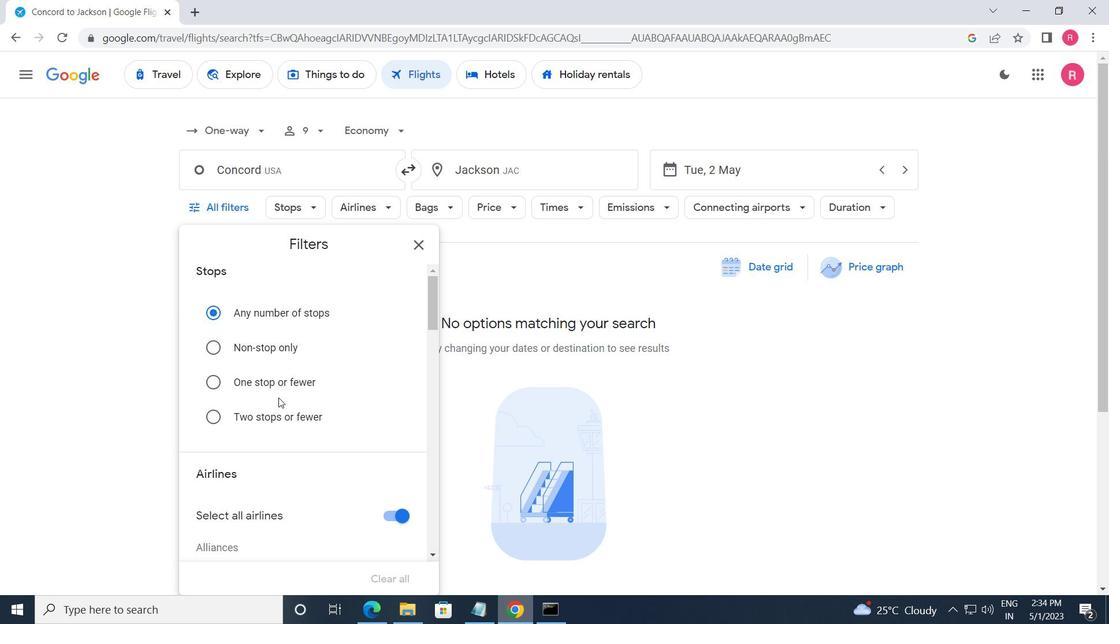 
Action: Mouse scrolled (279, 397) with delta (0, 0)
Screenshot: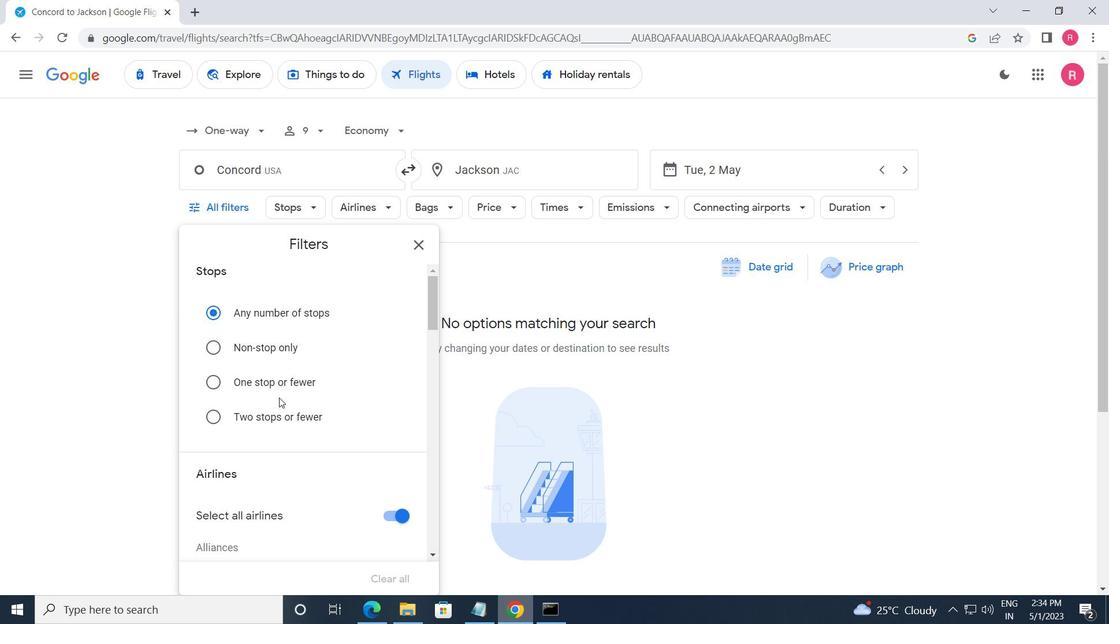 
Action: Mouse moved to (281, 398)
Screenshot: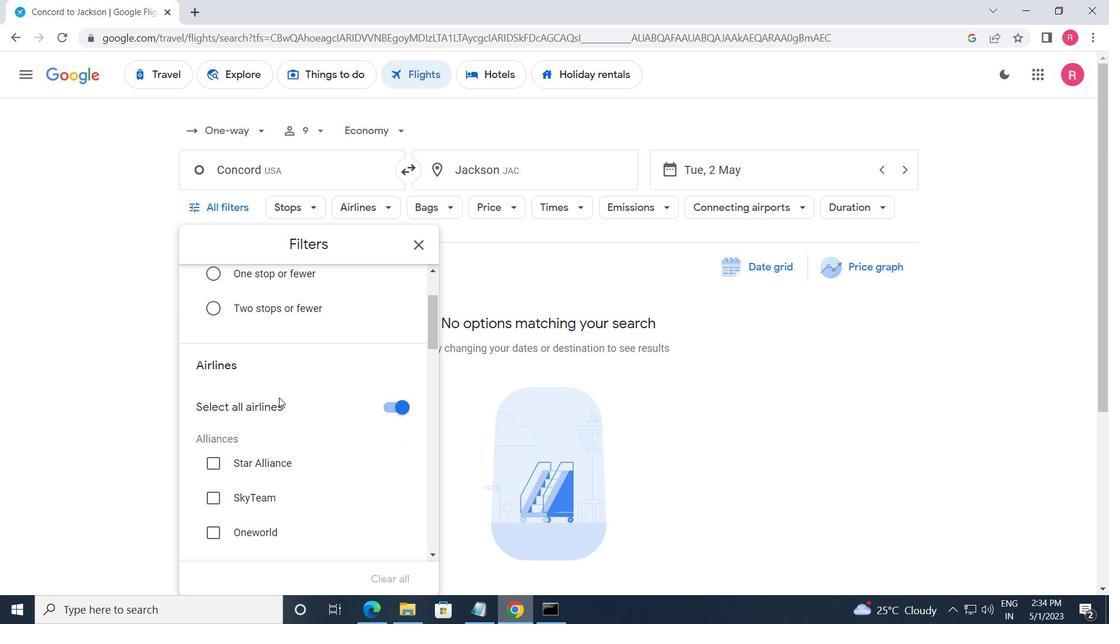 
Action: Mouse scrolled (281, 398) with delta (0, 0)
Screenshot: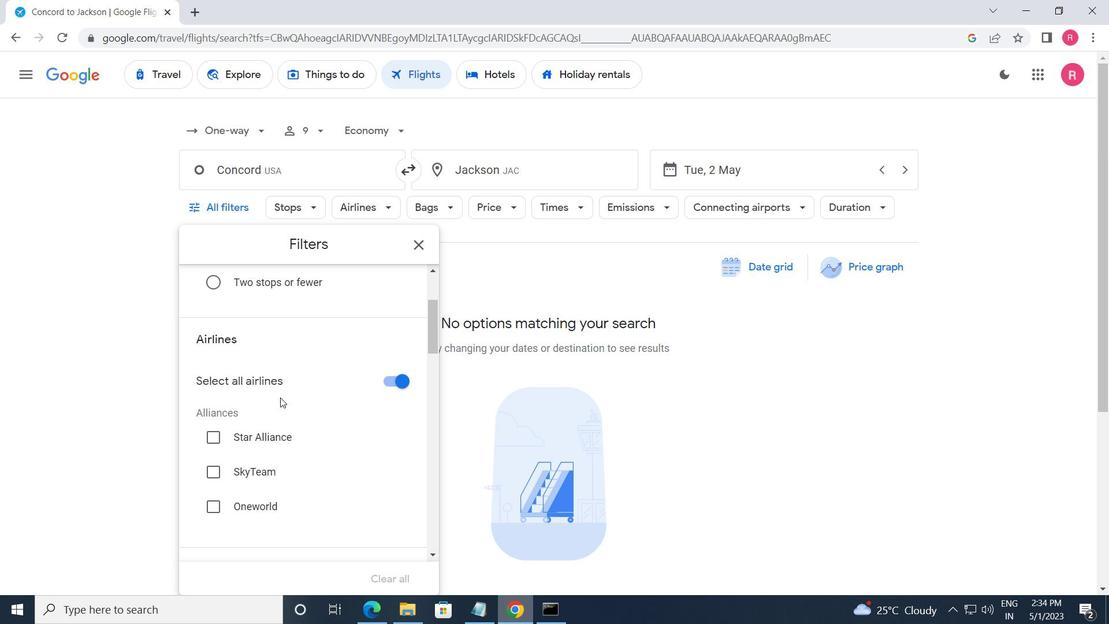 
Action: Mouse scrolled (281, 398) with delta (0, 0)
Screenshot: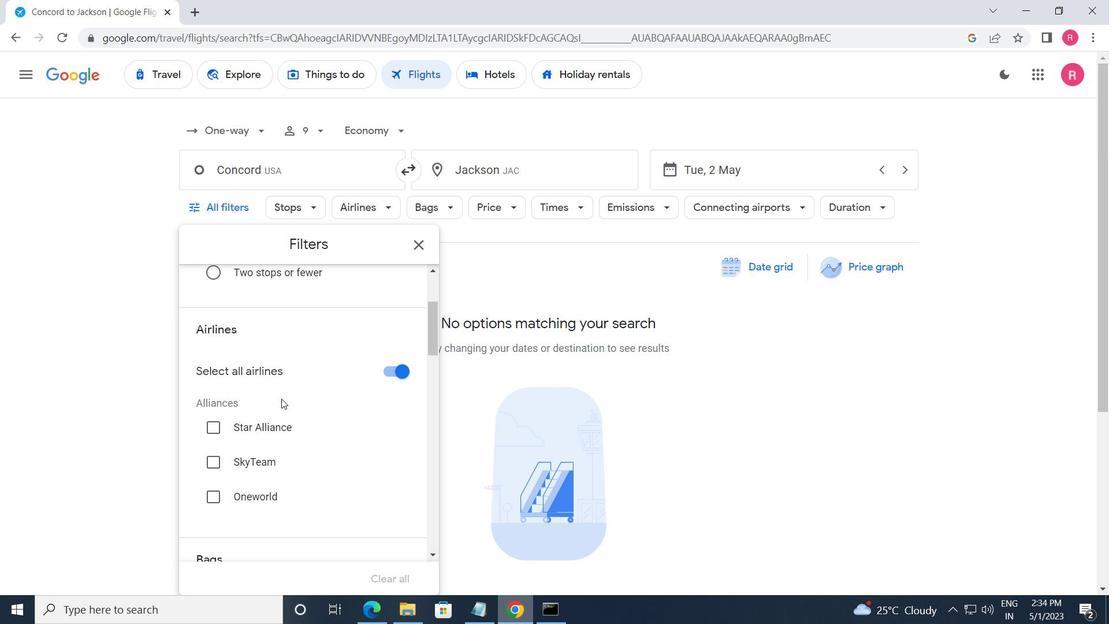 
Action: Mouse moved to (281, 399)
Screenshot: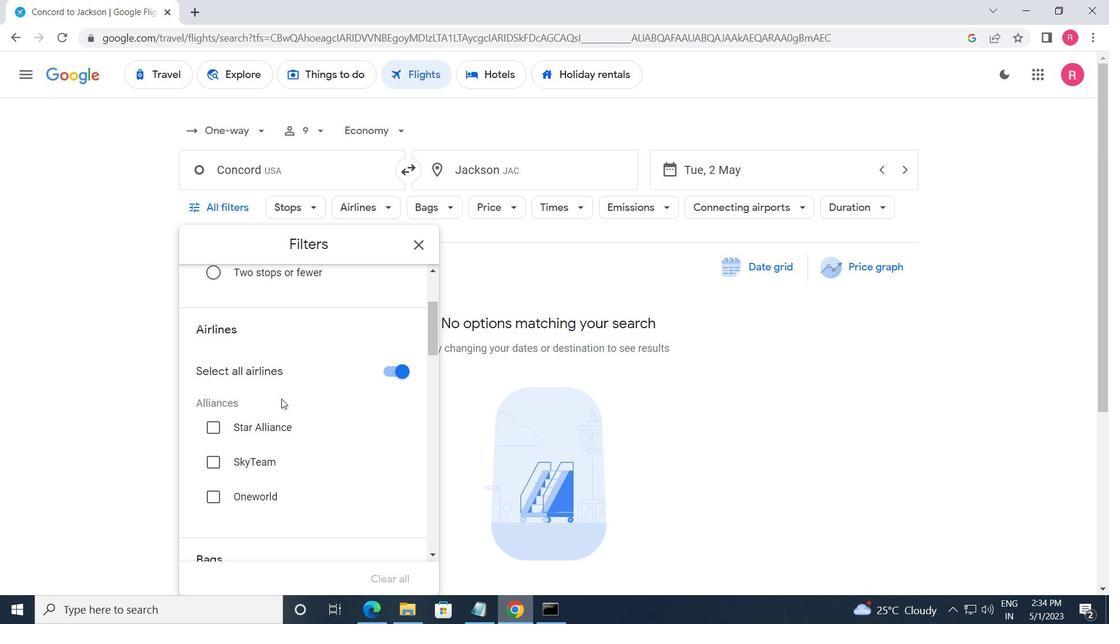 
Action: Mouse scrolled (281, 398) with delta (0, 0)
Screenshot: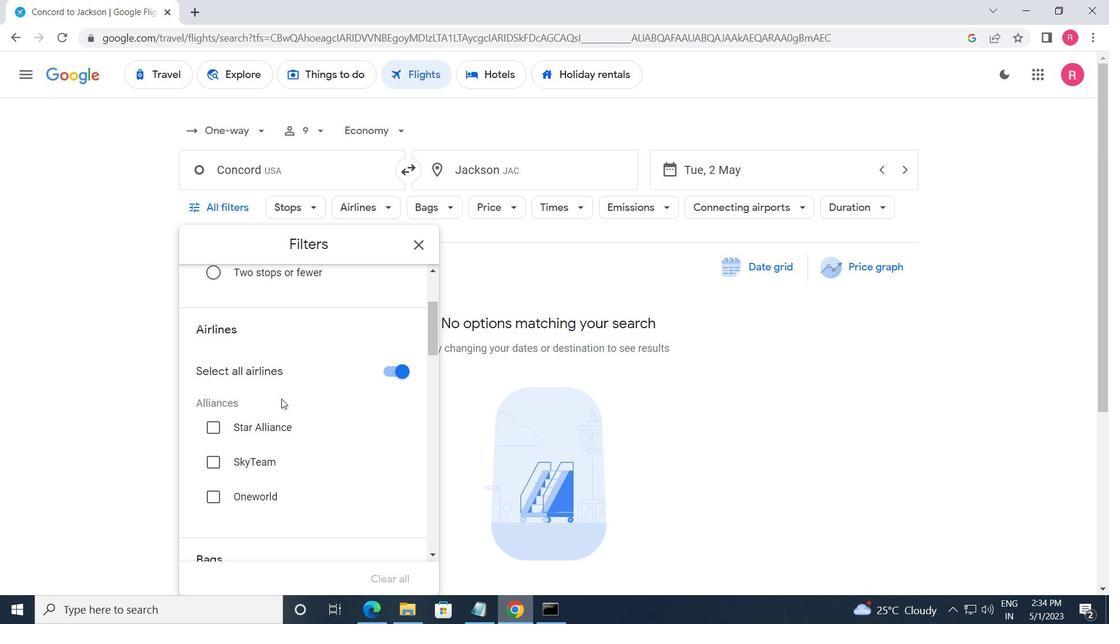 
Action: Mouse scrolled (281, 399) with delta (0, 0)
Screenshot: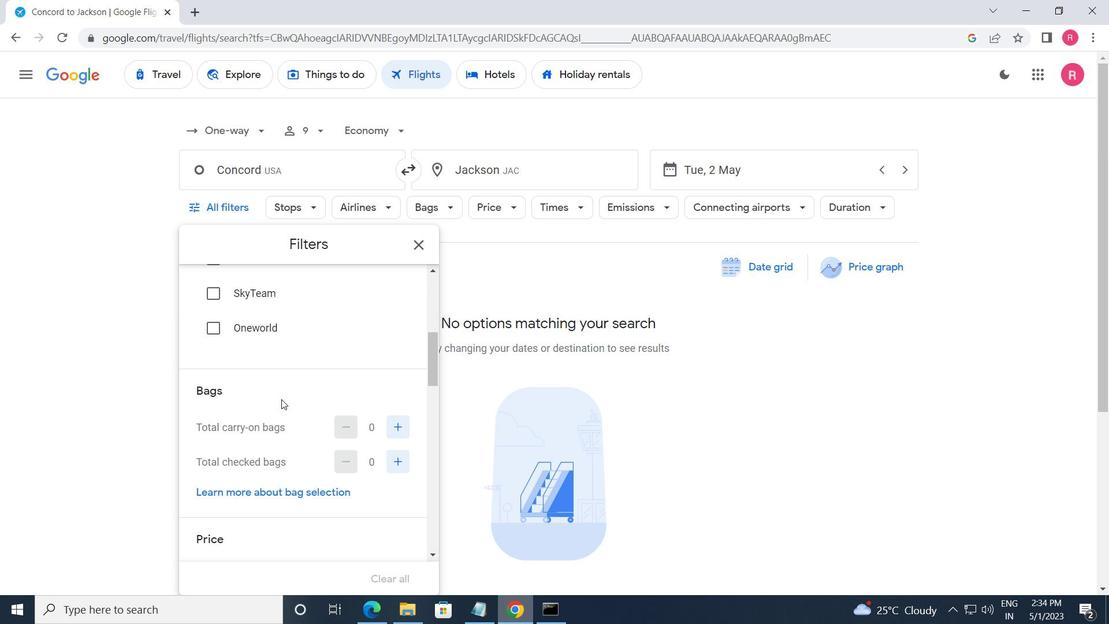 
Action: Mouse scrolled (281, 399) with delta (0, 0)
Screenshot: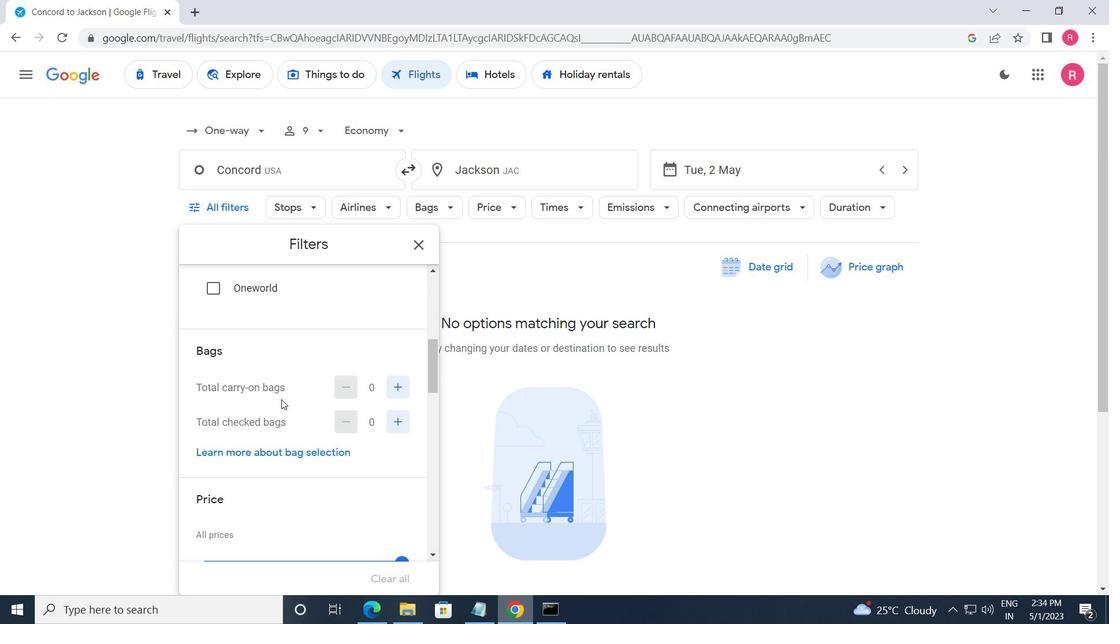 
Action: Mouse scrolled (281, 399) with delta (0, 0)
Screenshot: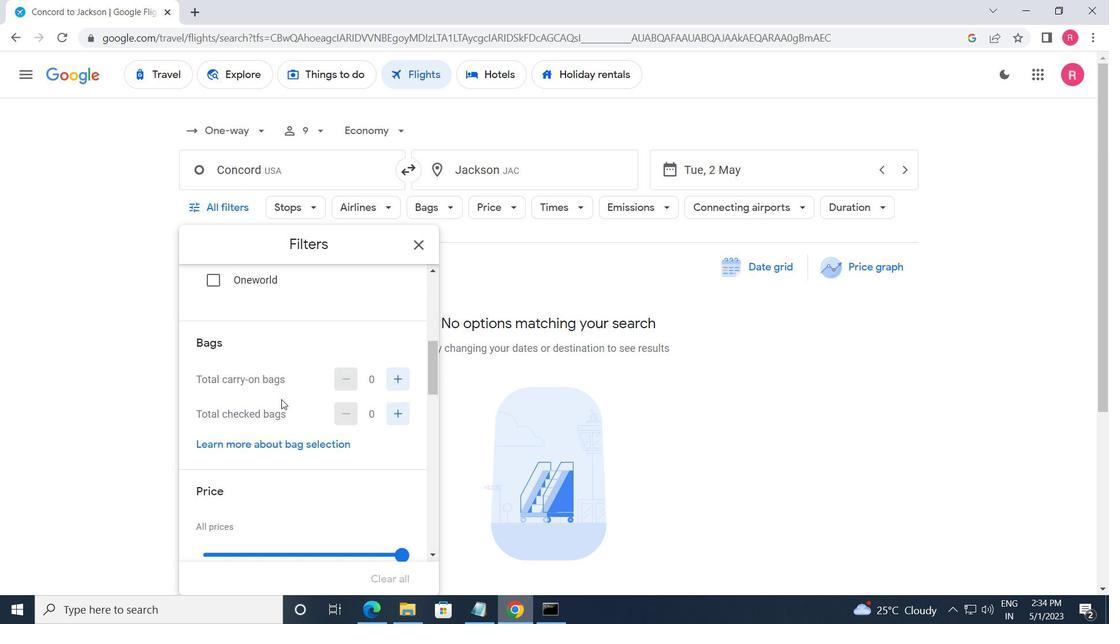 
Action: Mouse moved to (285, 400)
Screenshot: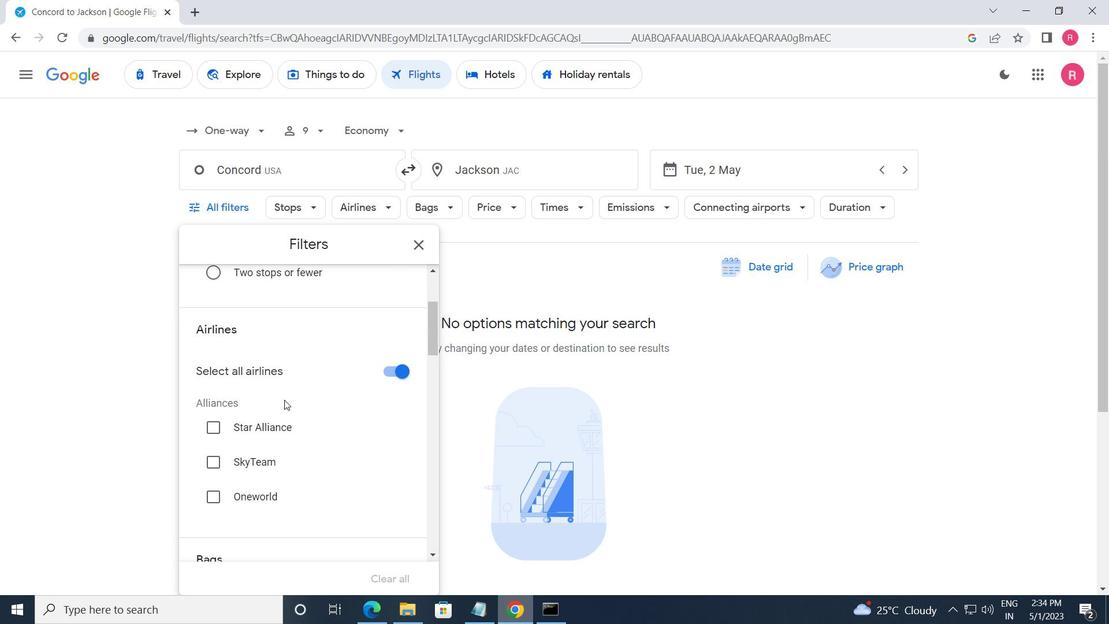 
Action: Mouse scrolled (285, 399) with delta (0, 0)
Screenshot: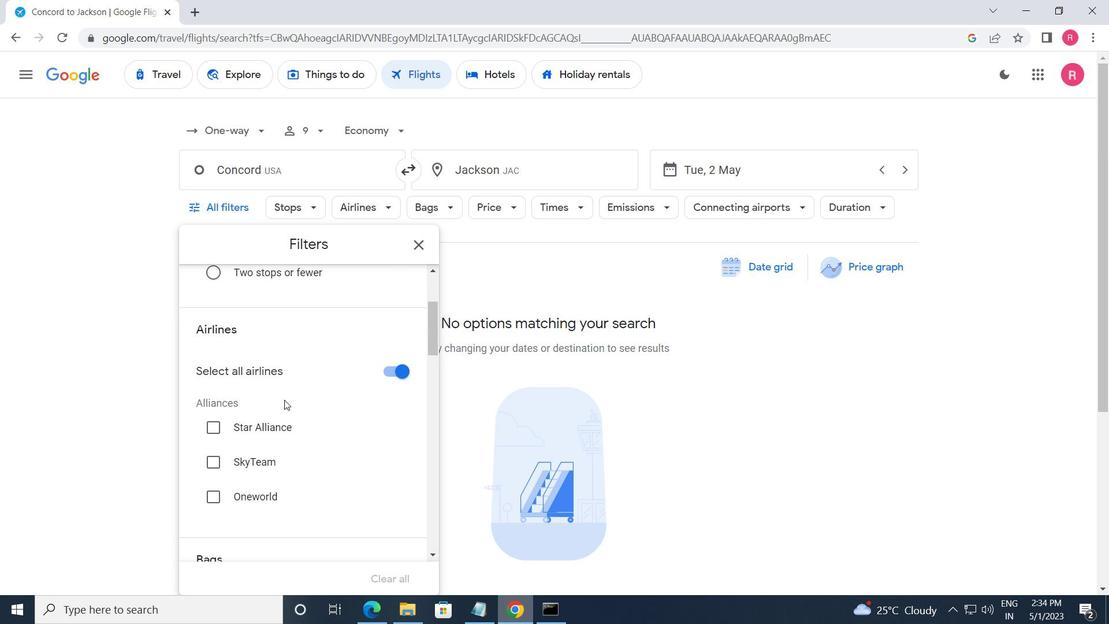 
Action: Mouse moved to (293, 410)
Screenshot: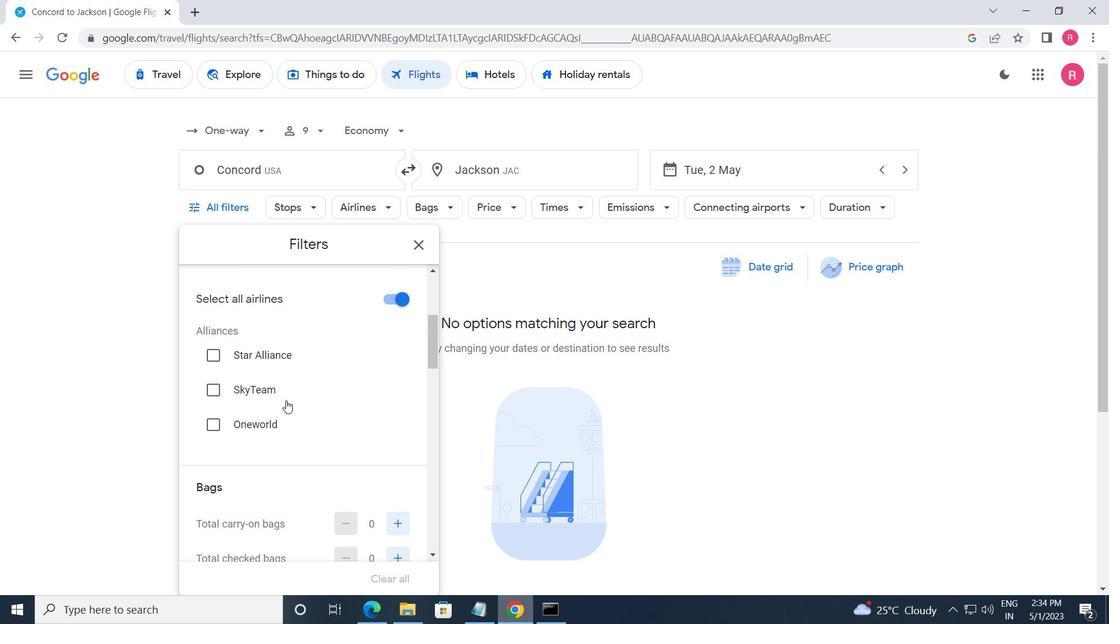 
Action: Mouse scrolled (293, 409) with delta (0, 0)
Screenshot: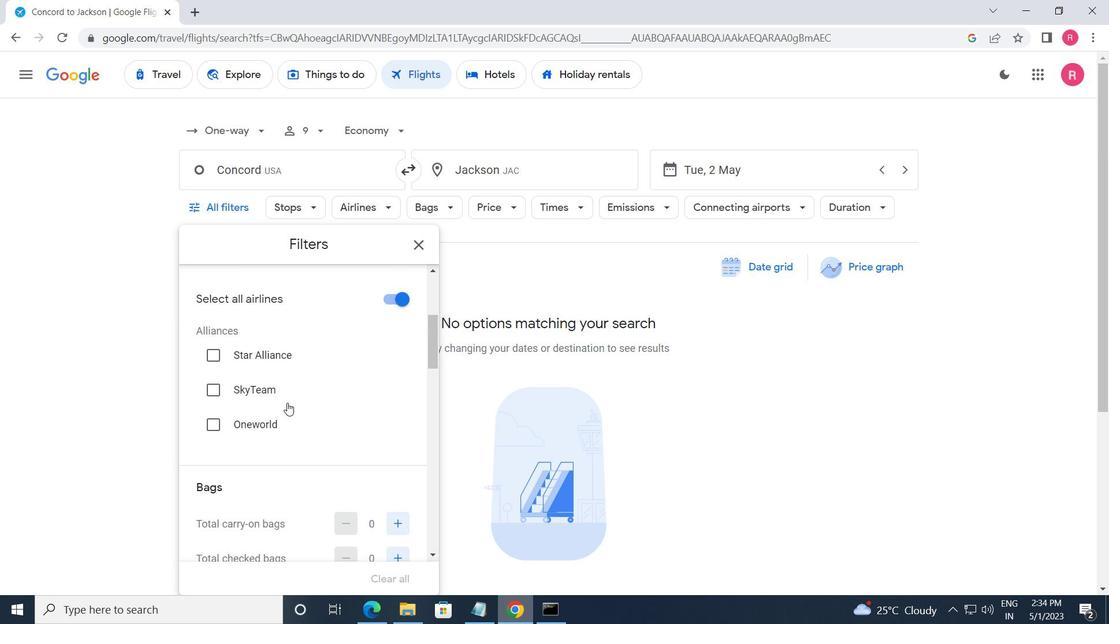 
Action: Mouse scrolled (293, 409) with delta (0, 0)
Screenshot: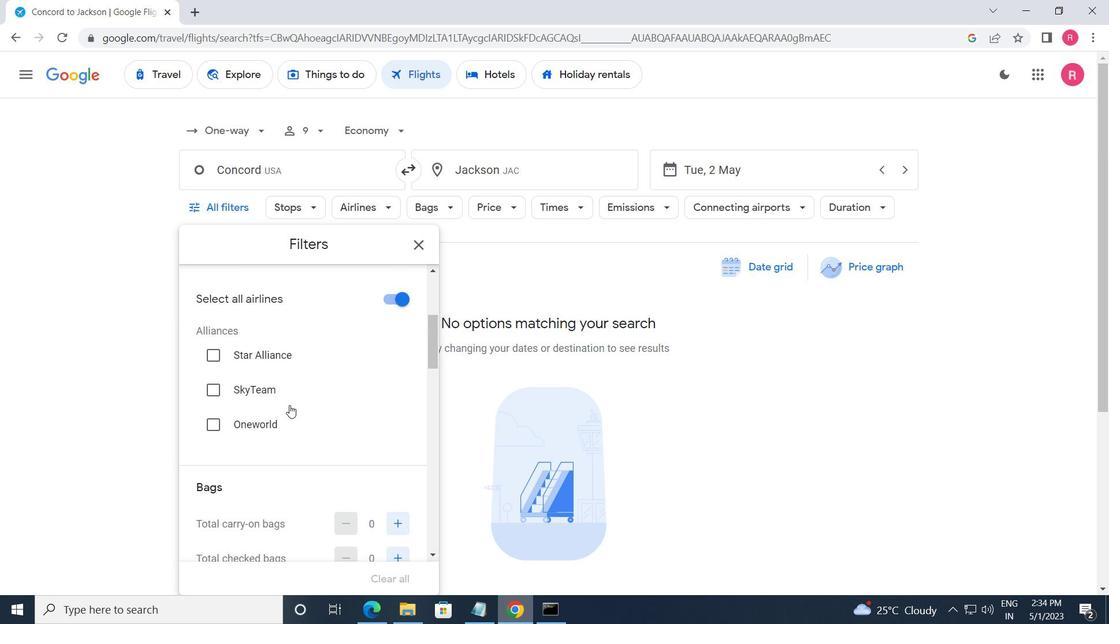 
Action: Mouse moved to (399, 384)
Screenshot: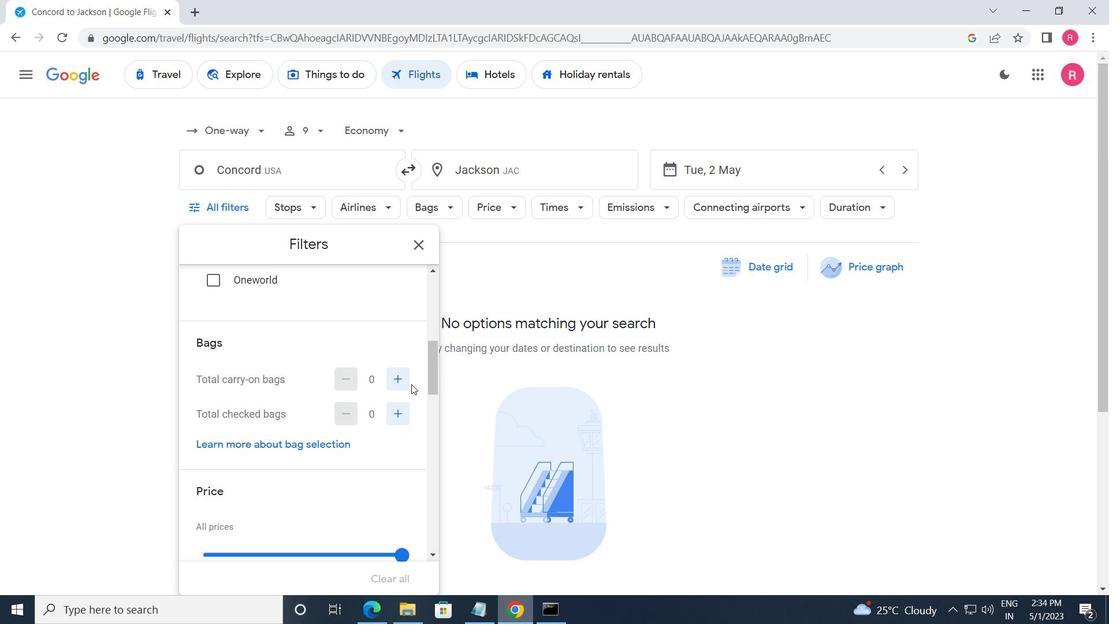 
Action: Mouse pressed left at (399, 384)
Screenshot: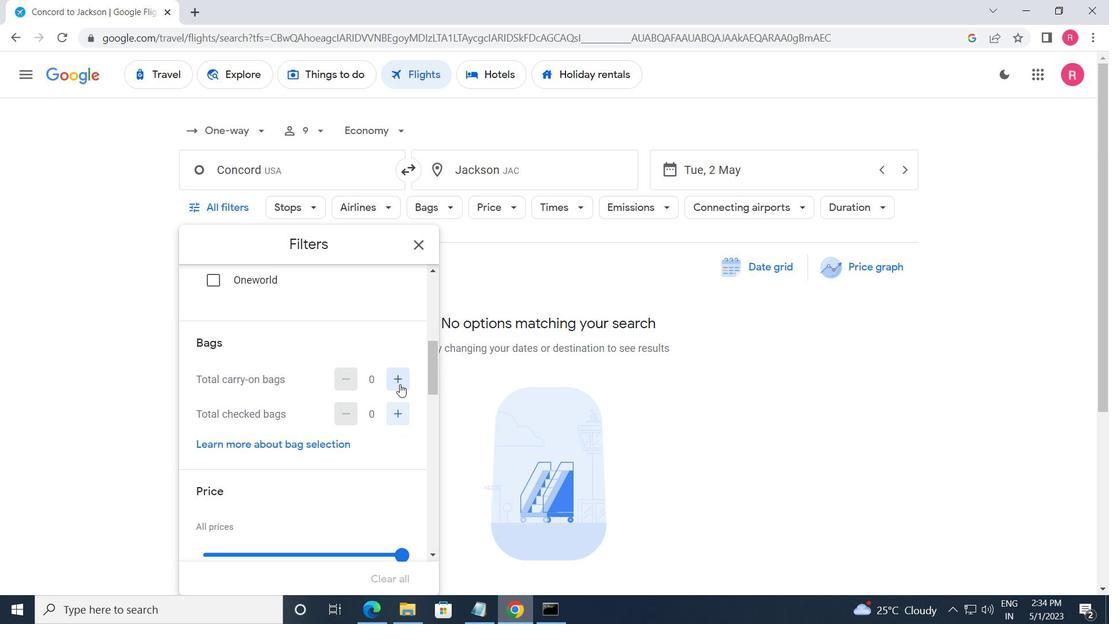 
Action: Mouse moved to (385, 431)
Screenshot: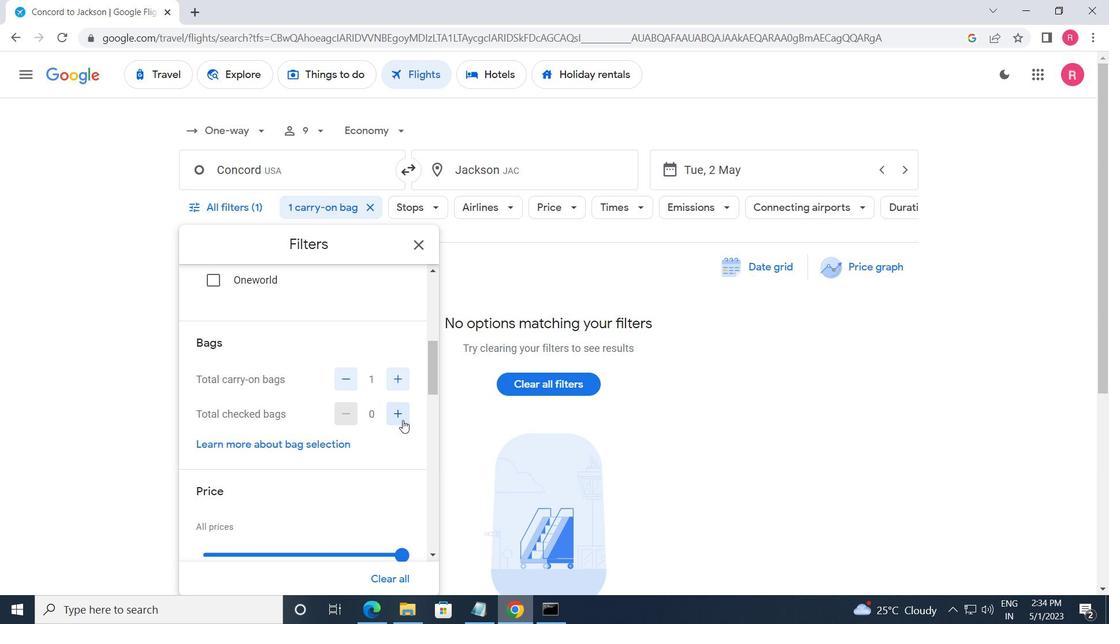
Action: Mouse scrolled (385, 431) with delta (0, 0)
Screenshot: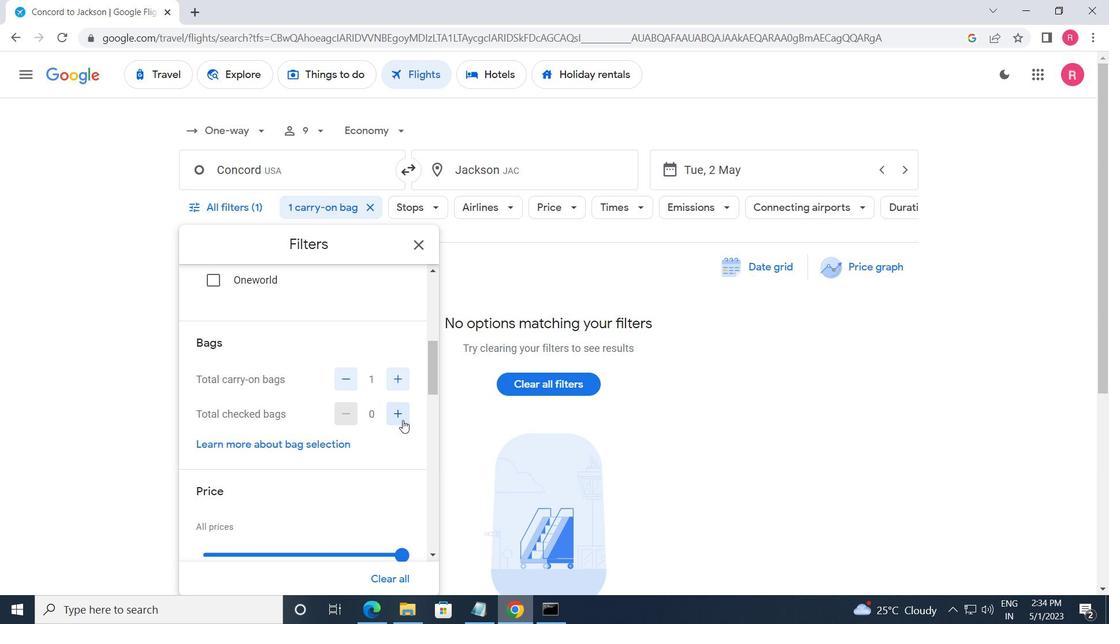 
Action: Mouse moved to (384, 433)
Screenshot: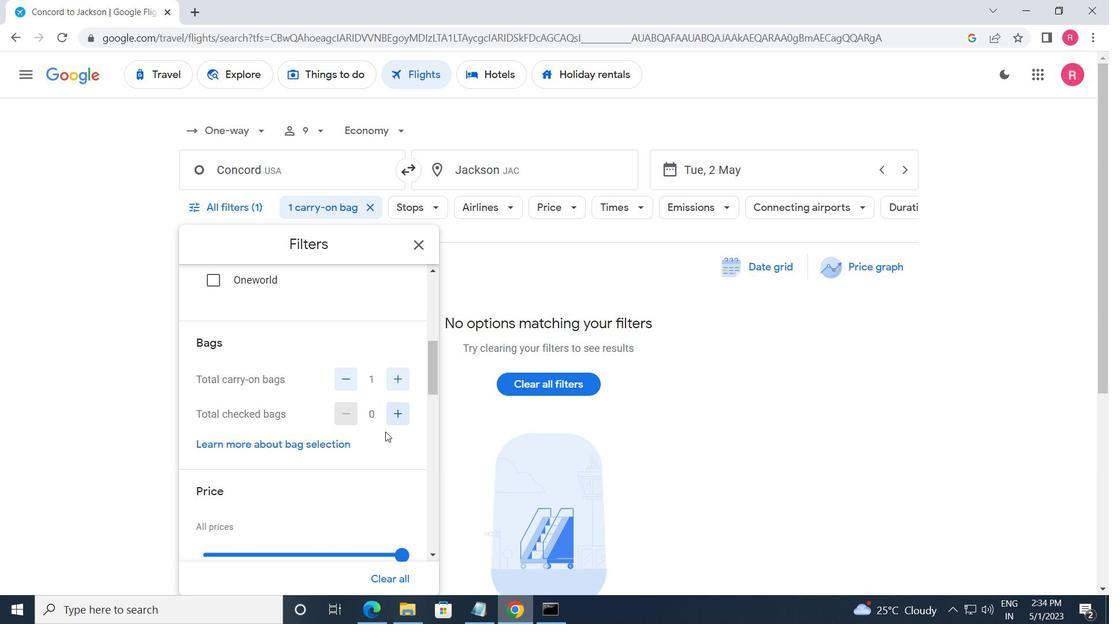 
Action: Mouse scrolled (384, 432) with delta (0, 0)
Screenshot: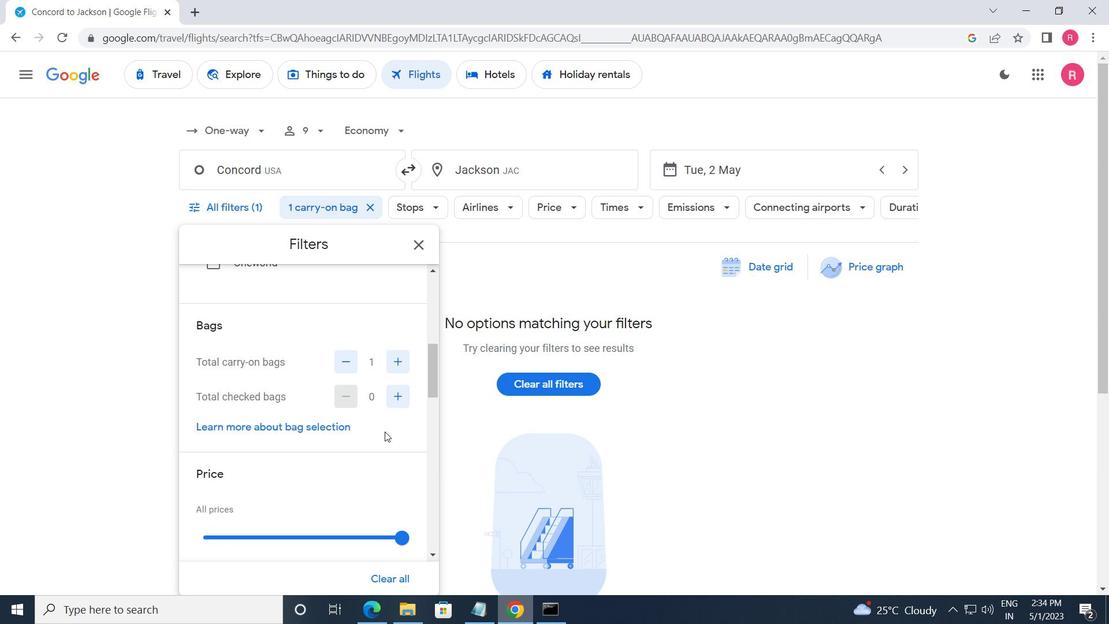 
Action: Mouse moved to (401, 415)
Screenshot: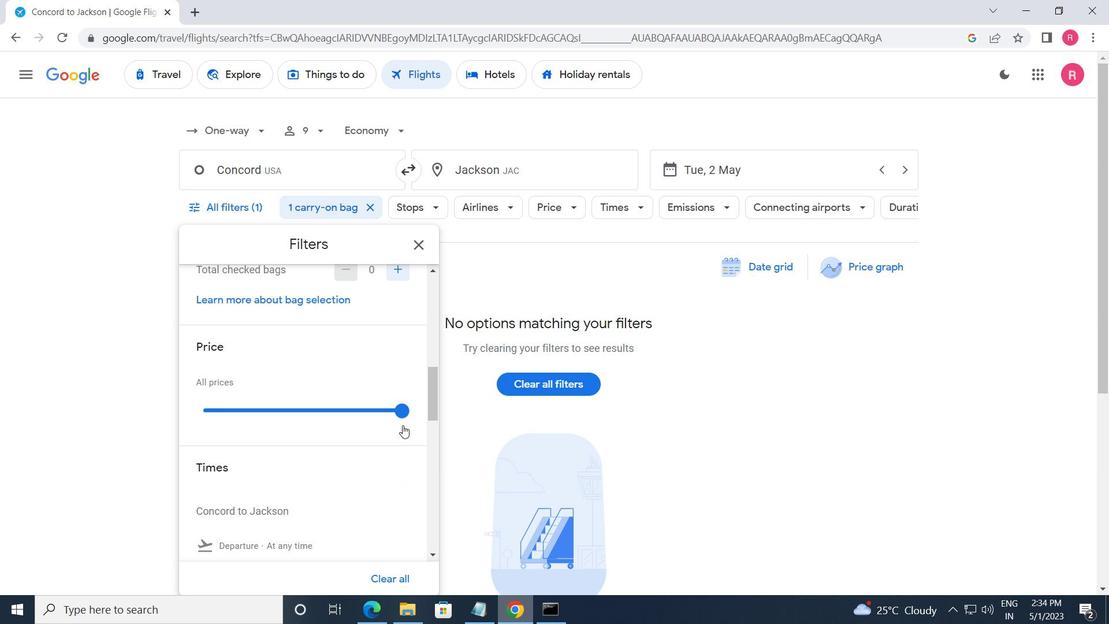 
Action: Mouse pressed left at (401, 415)
Screenshot: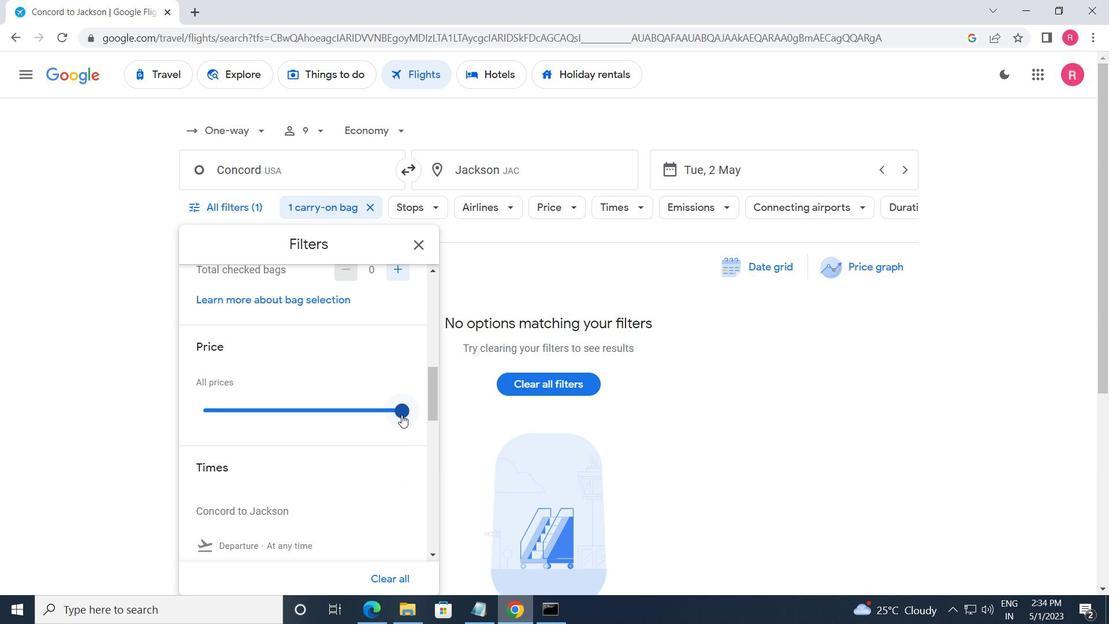 
Action: Mouse moved to (394, 452)
Screenshot: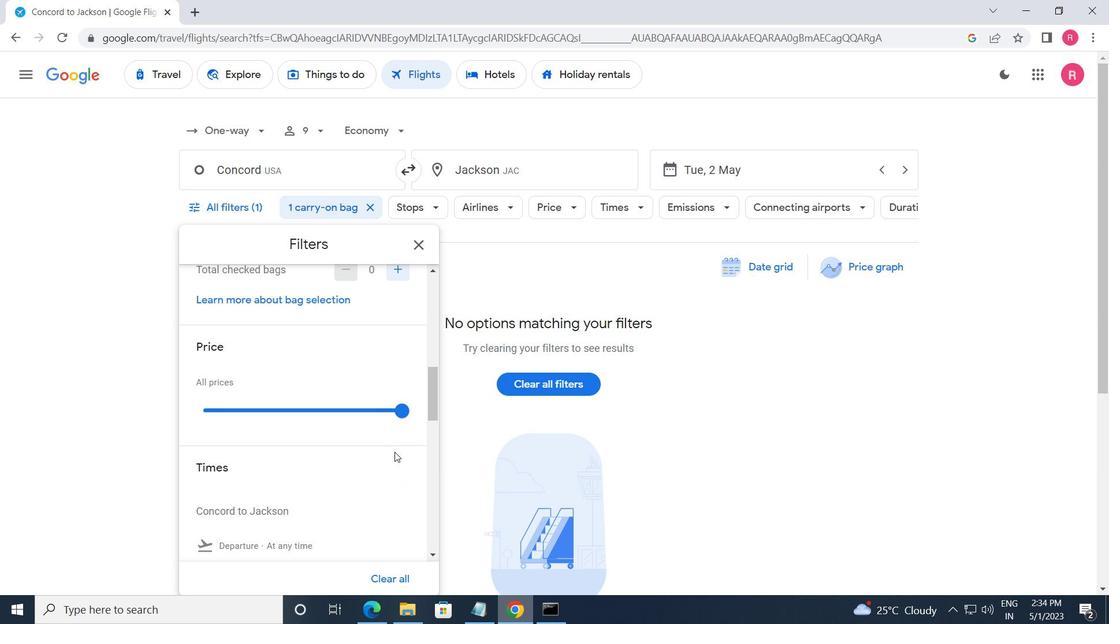 
Action: Mouse scrolled (394, 451) with delta (0, 0)
Screenshot: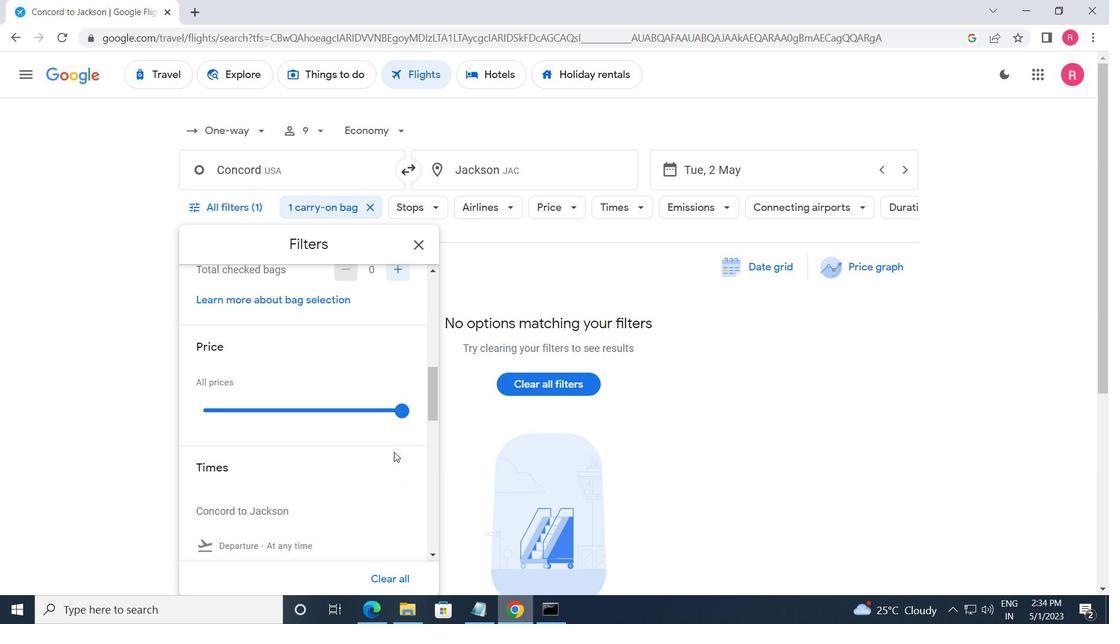 
Action: Mouse scrolled (394, 451) with delta (0, 0)
Screenshot: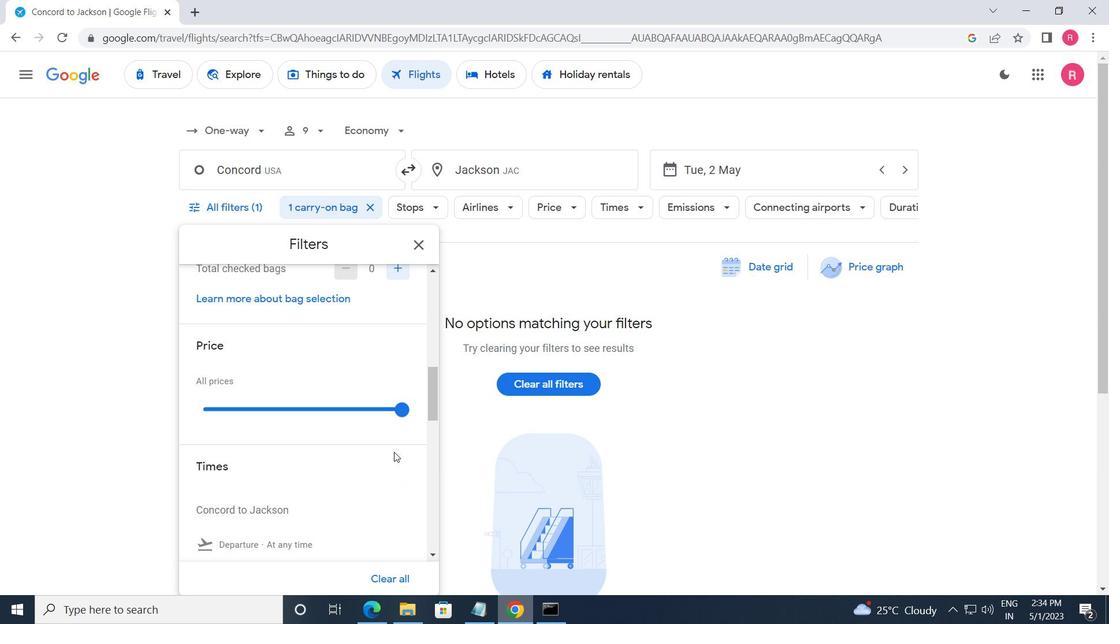 
Action: Mouse moved to (213, 430)
Screenshot: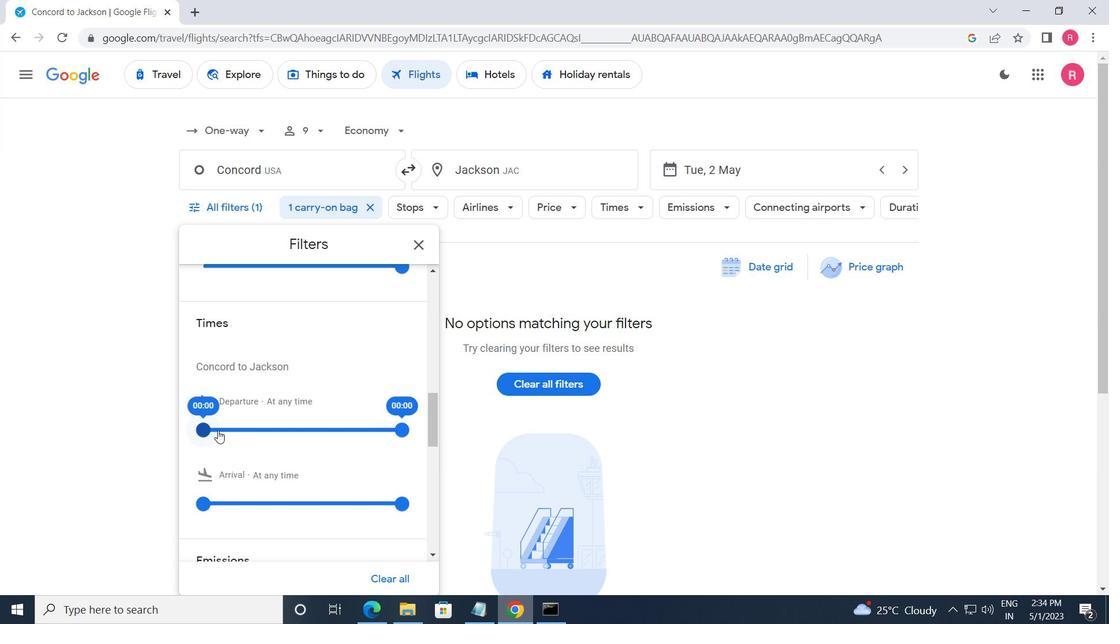 
Action: Mouse pressed left at (213, 430)
Screenshot: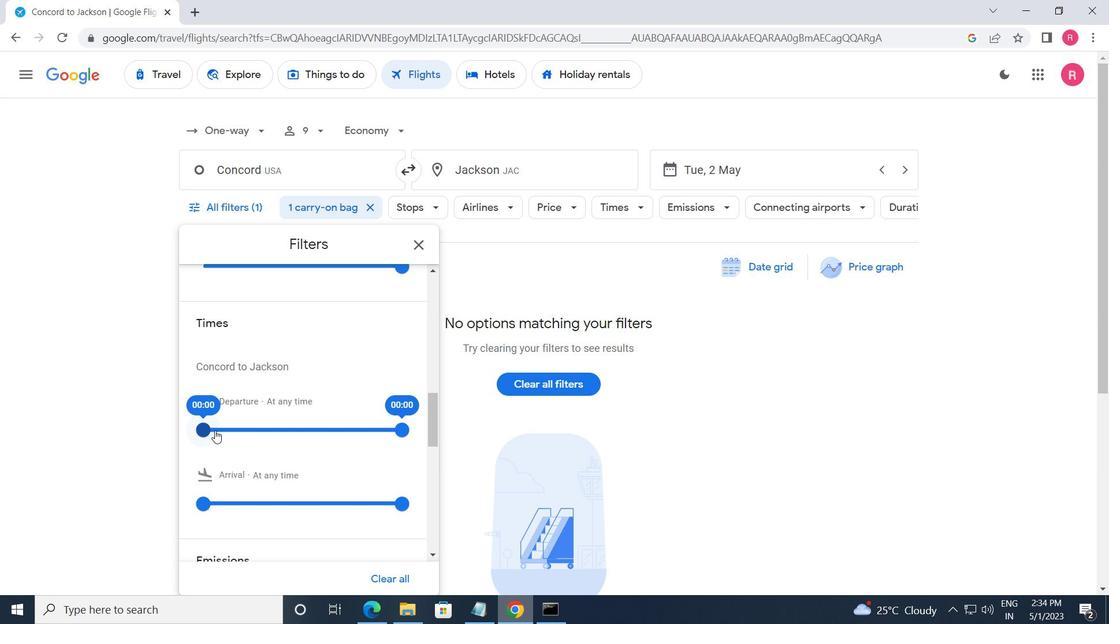 
Action: Mouse moved to (400, 425)
Screenshot: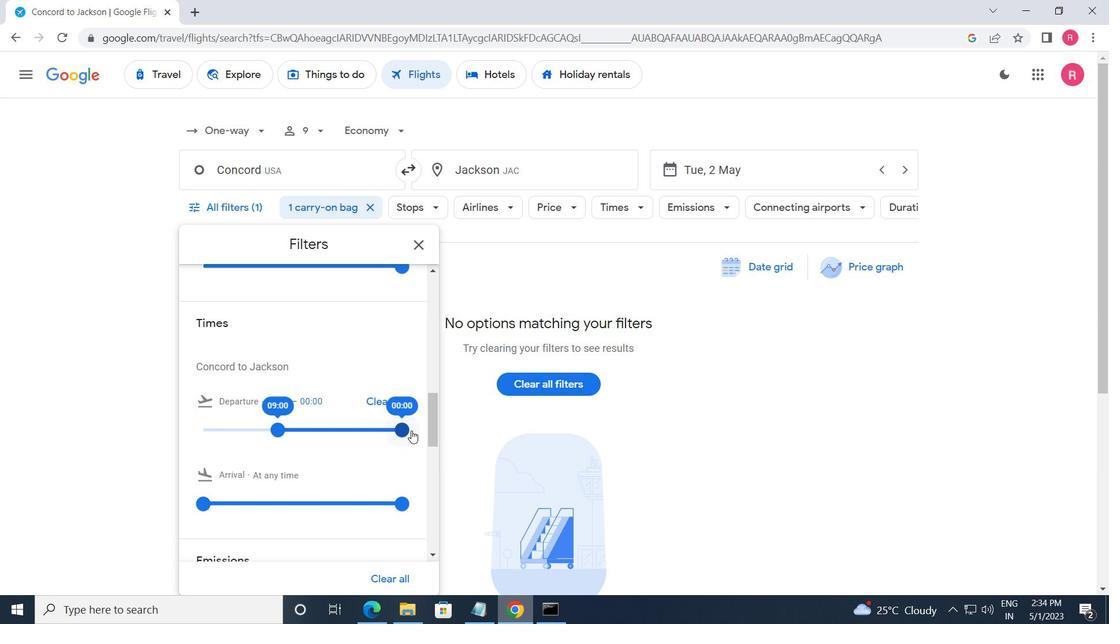 
Action: Mouse pressed left at (400, 425)
Screenshot: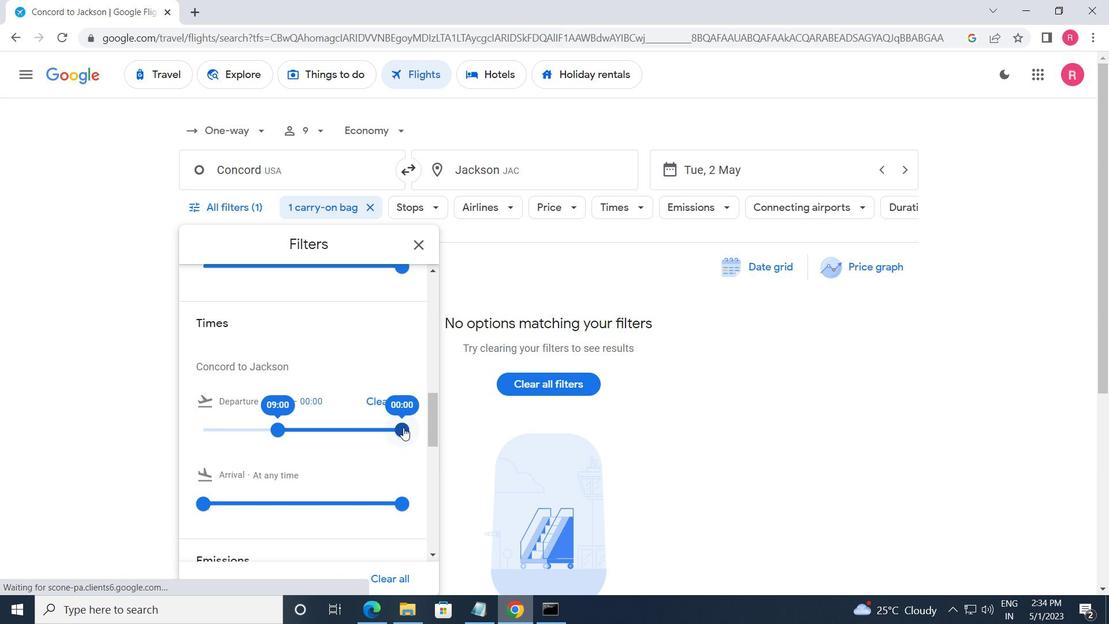 
Action: Mouse moved to (415, 247)
Screenshot: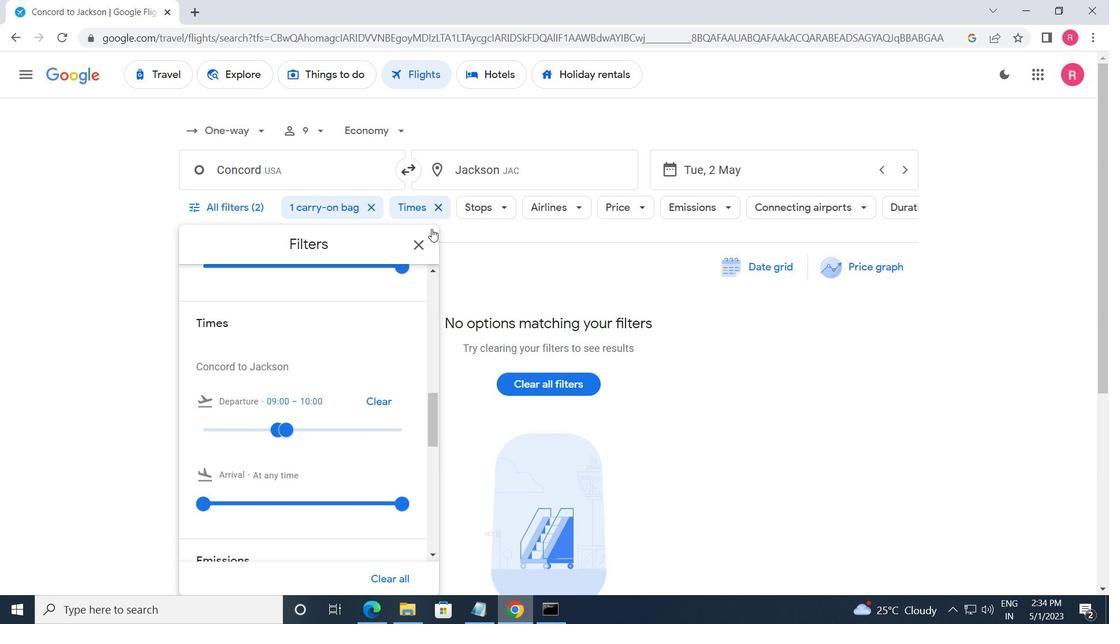 
Action: Mouse pressed left at (415, 247)
Screenshot: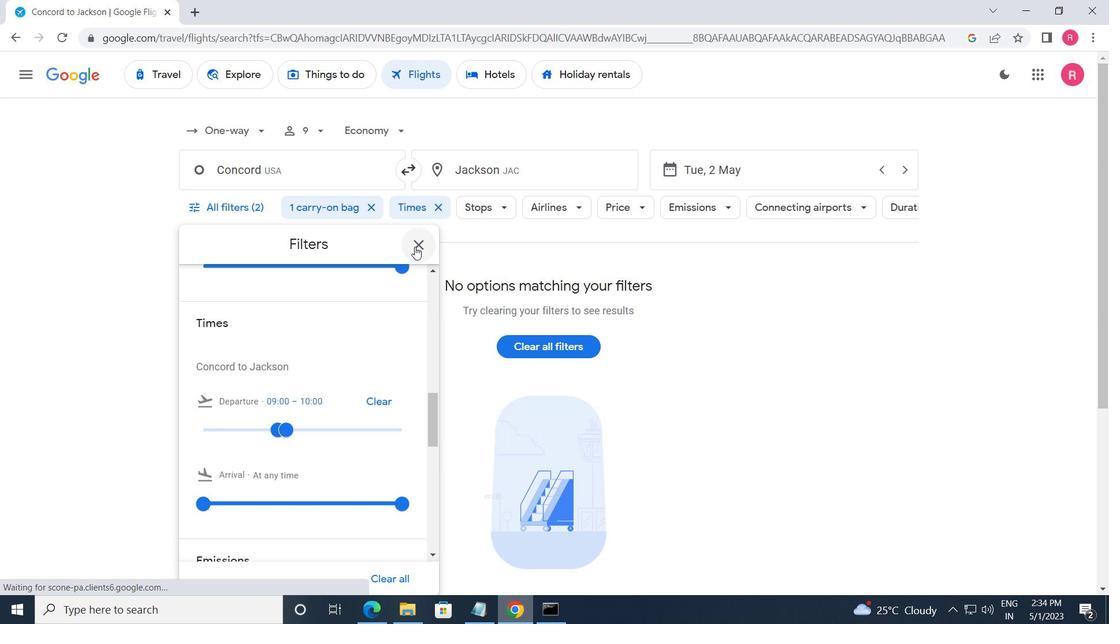 
Action: Mouse moved to (410, 272)
Screenshot: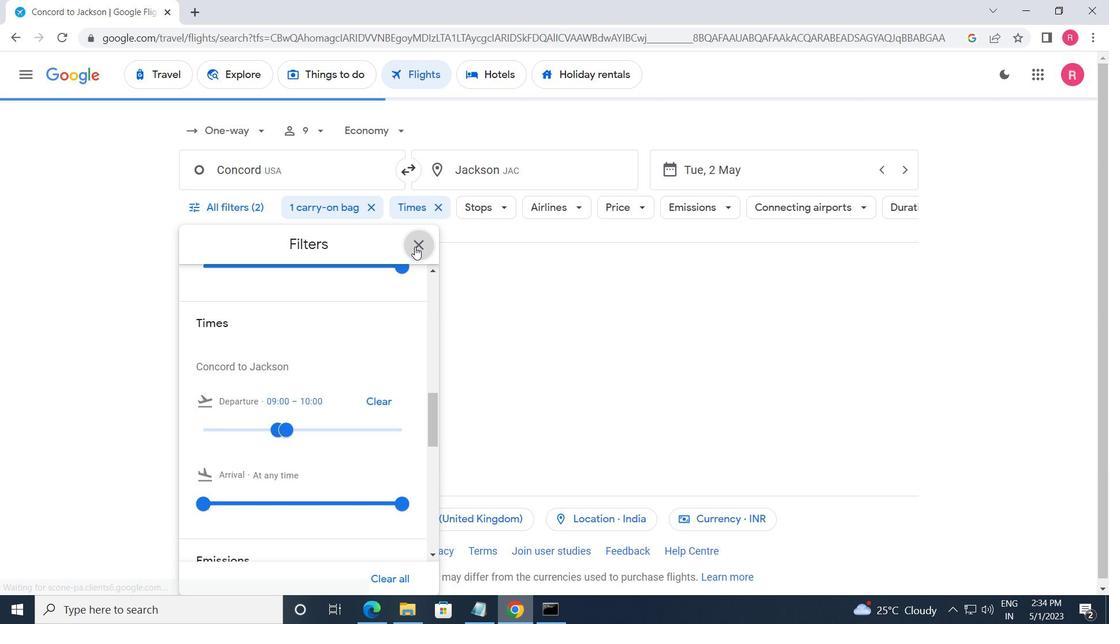 
